 Task: Look for space in Cabo Frio, Brazil from 9th June, 2023 to 16th June, 2023 for 2 adults in price range Rs.8000 to Rs.16000. Place can be entire place with 2 bedrooms having 2 beds and 1 bathroom. Property type can be house, flat, guest house. Booking option can be shelf check-in. Required host language is Spanish.
Action: Mouse moved to (364, 83)
Screenshot: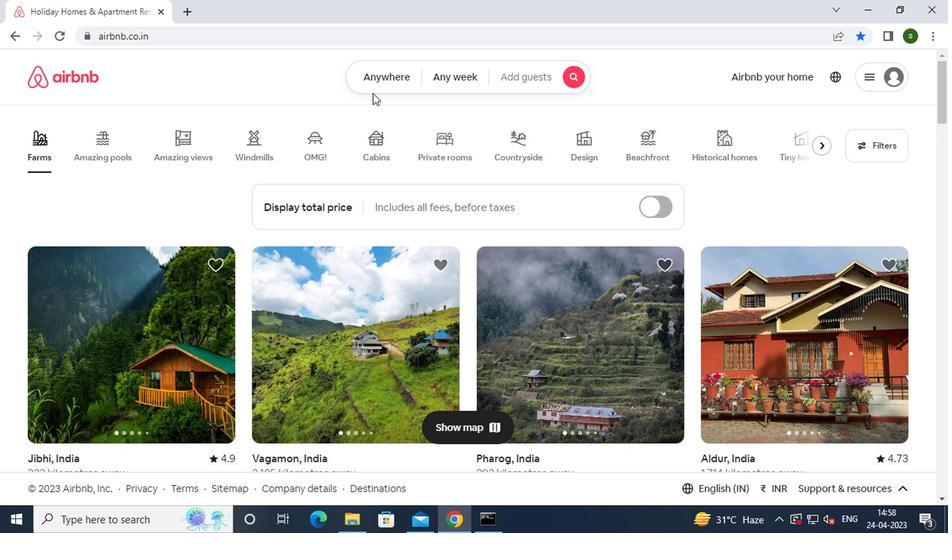 
Action: Mouse pressed left at (364, 83)
Screenshot: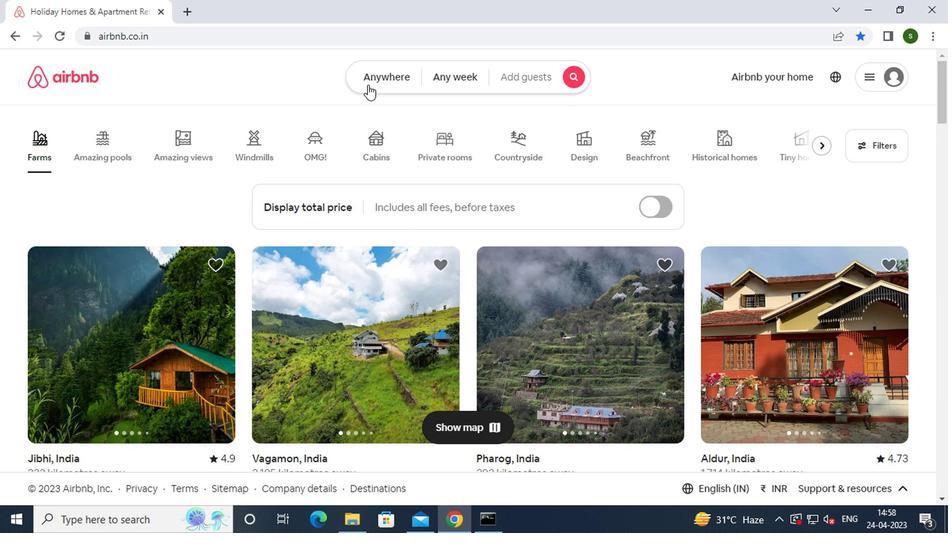 
Action: Mouse moved to (326, 124)
Screenshot: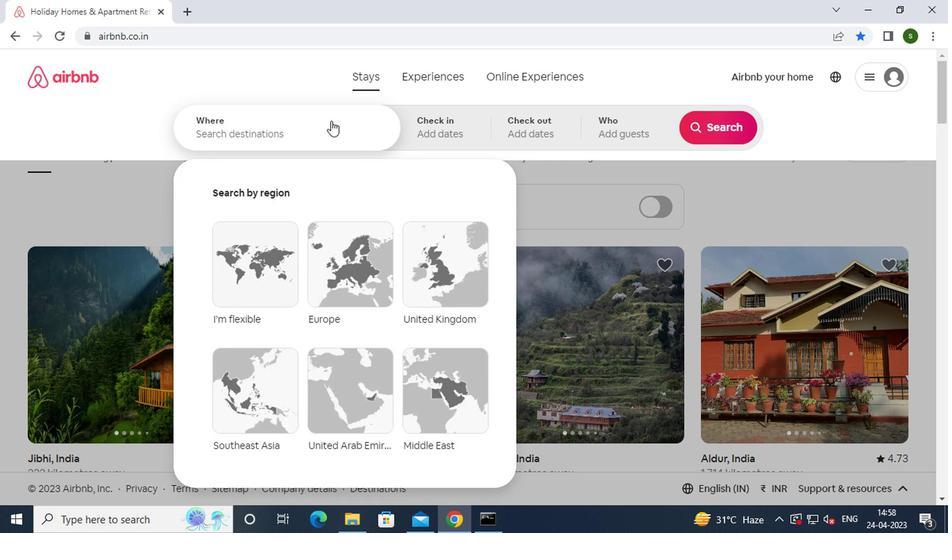 
Action: Mouse pressed left at (326, 124)
Screenshot: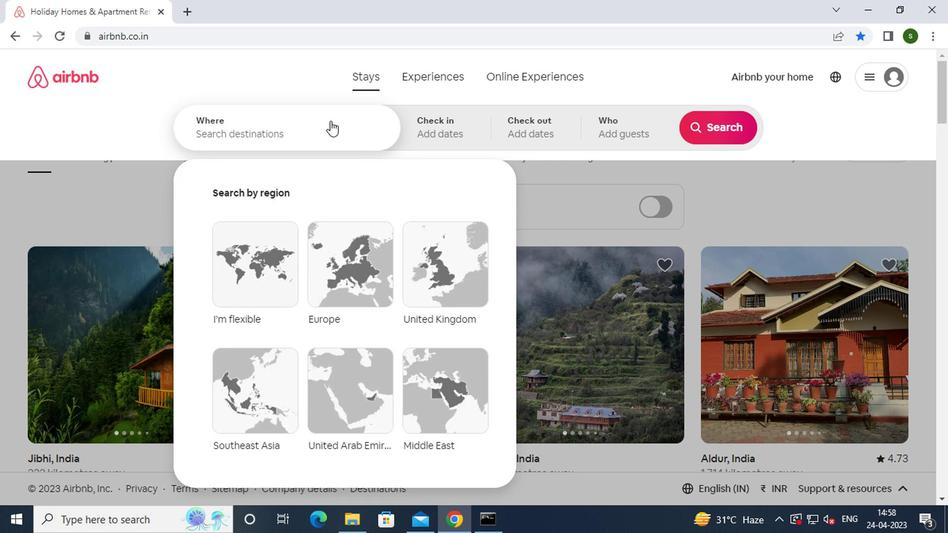 
Action: Key pressed c<Key.caps_lock>abo<Key.space><Key.caps_lock>f<Key.caps_lock>rio,<Key.space><Key.caps_lock>b<Key.caps_lock>razil<Key.enter>
Screenshot: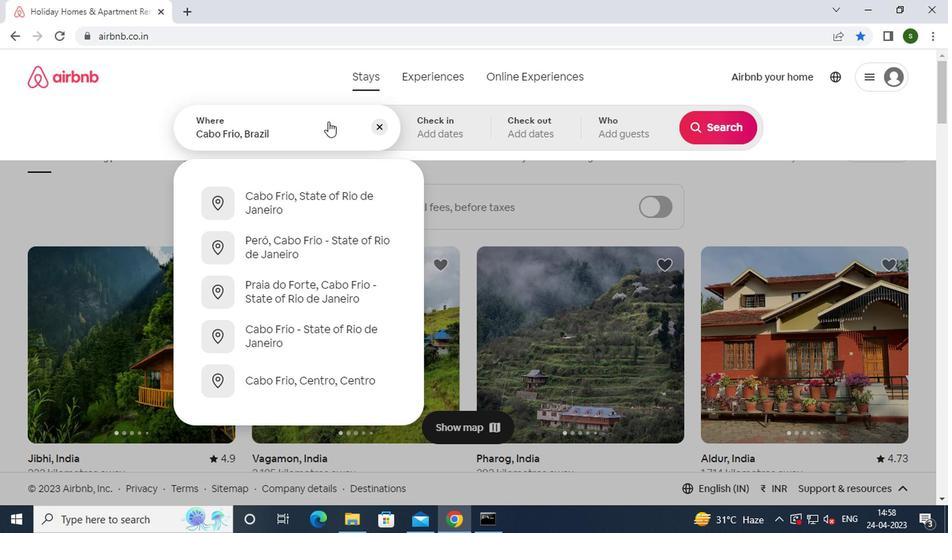 
Action: Mouse moved to (706, 241)
Screenshot: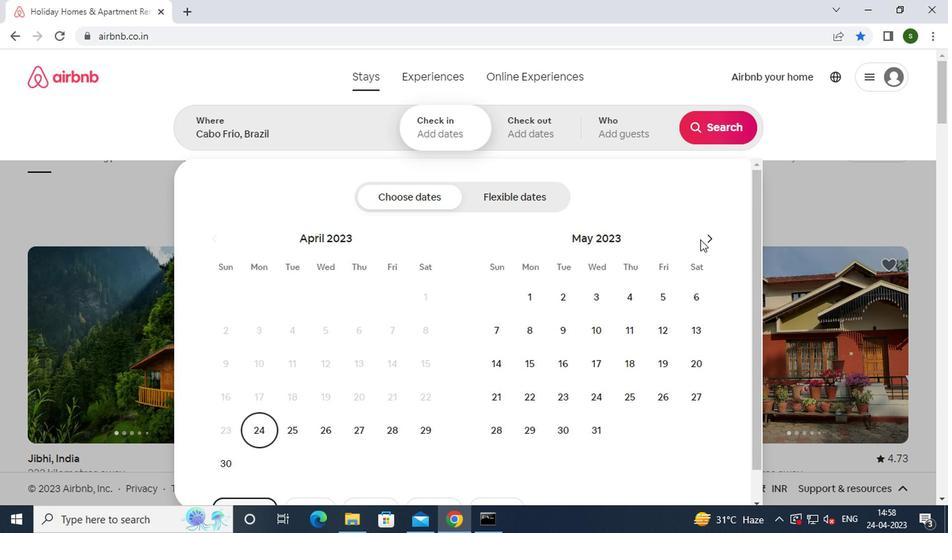 
Action: Mouse pressed left at (706, 241)
Screenshot: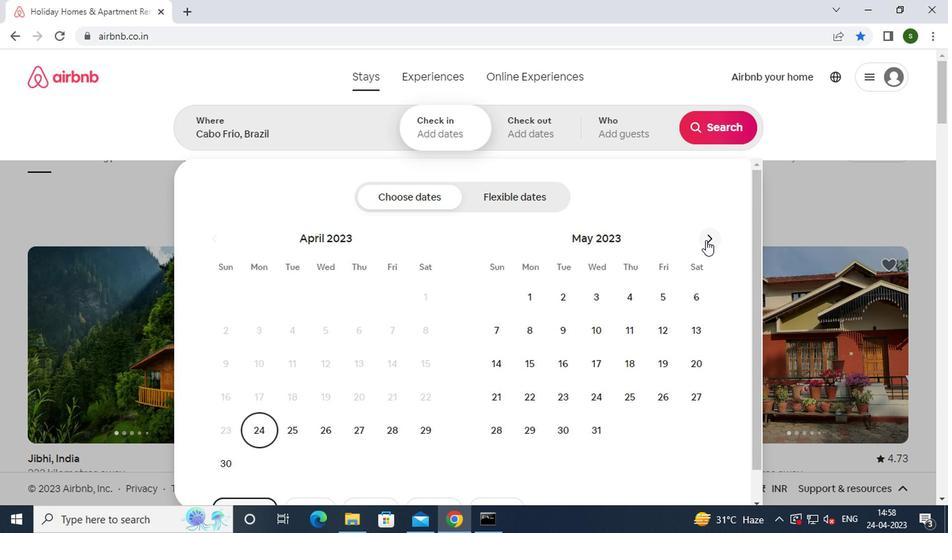 
Action: Mouse moved to (661, 323)
Screenshot: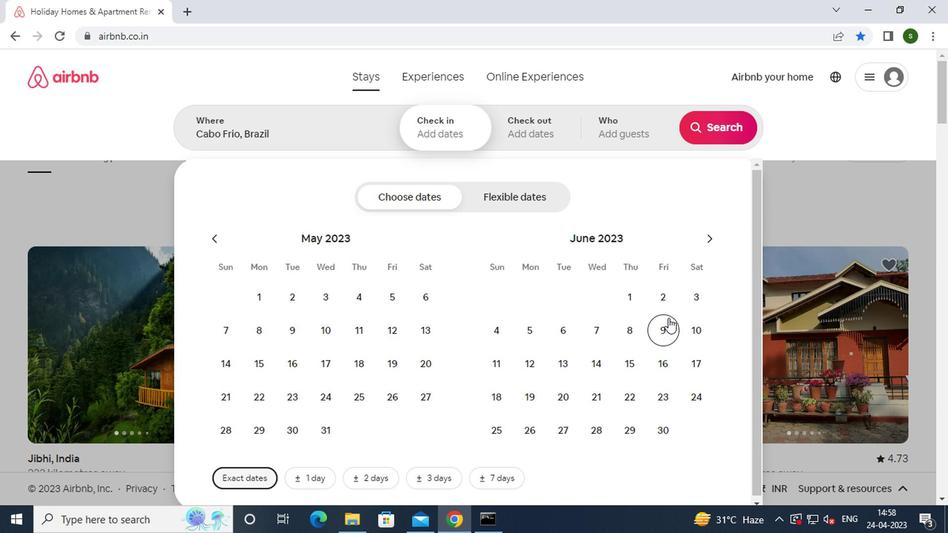 
Action: Mouse pressed left at (661, 323)
Screenshot: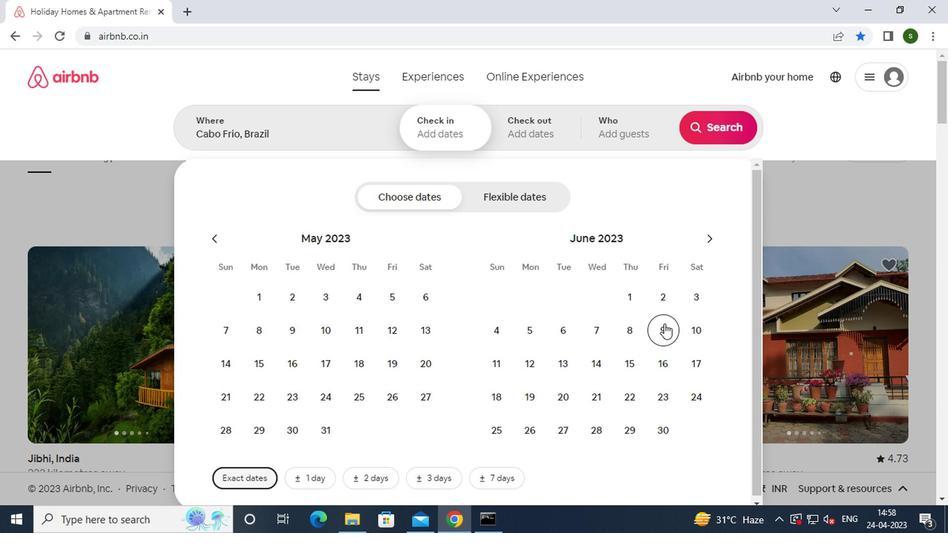 
Action: Mouse moved to (661, 363)
Screenshot: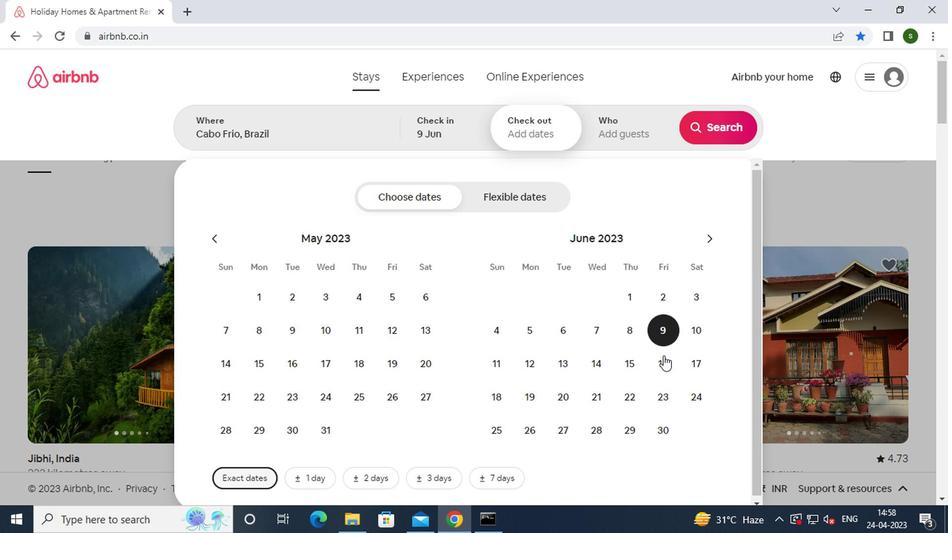 
Action: Mouse pressed left at (661, 363)
Screenshot: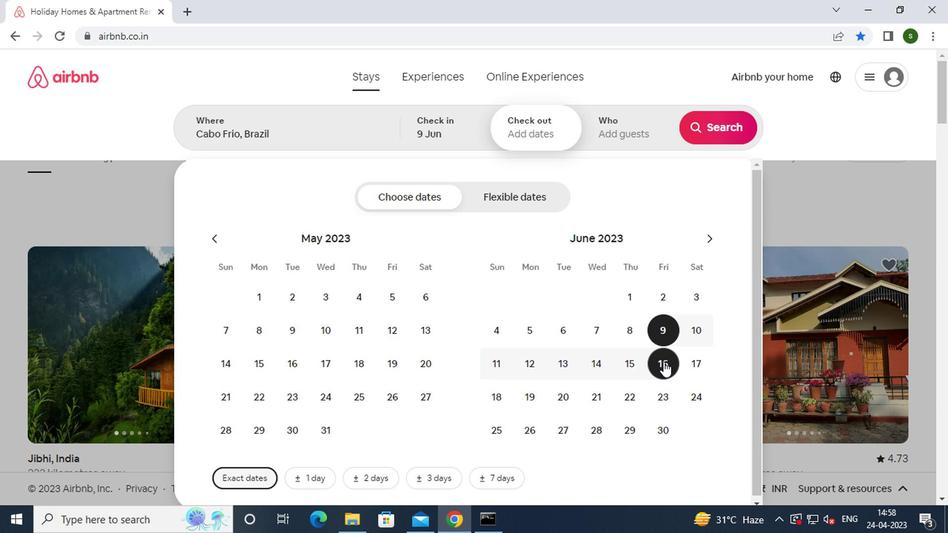 
Action: Mouse moved to (621, 141)
Screenshot: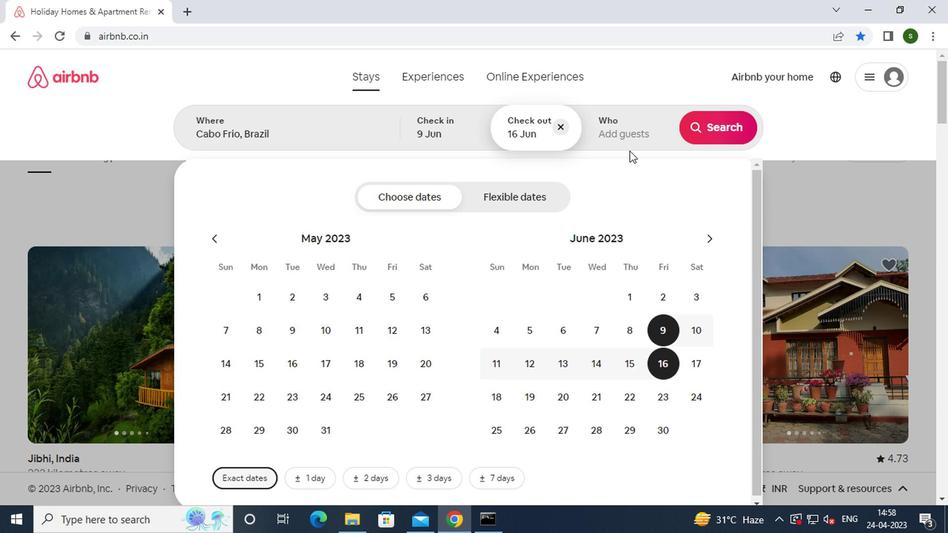 
Action: Mouse pressed left at (621, 141)
Screenshot: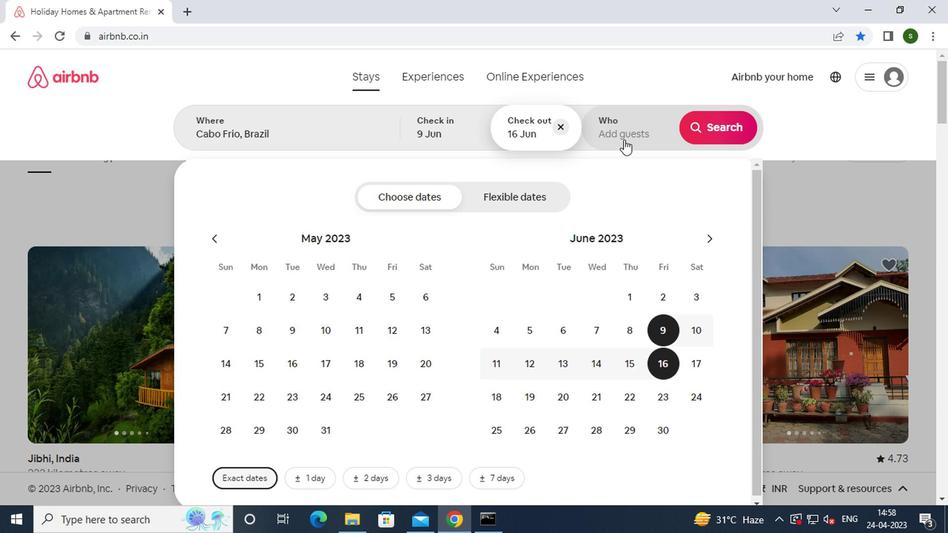 
Action: Mouse moved to (713, 198)
Screenshot: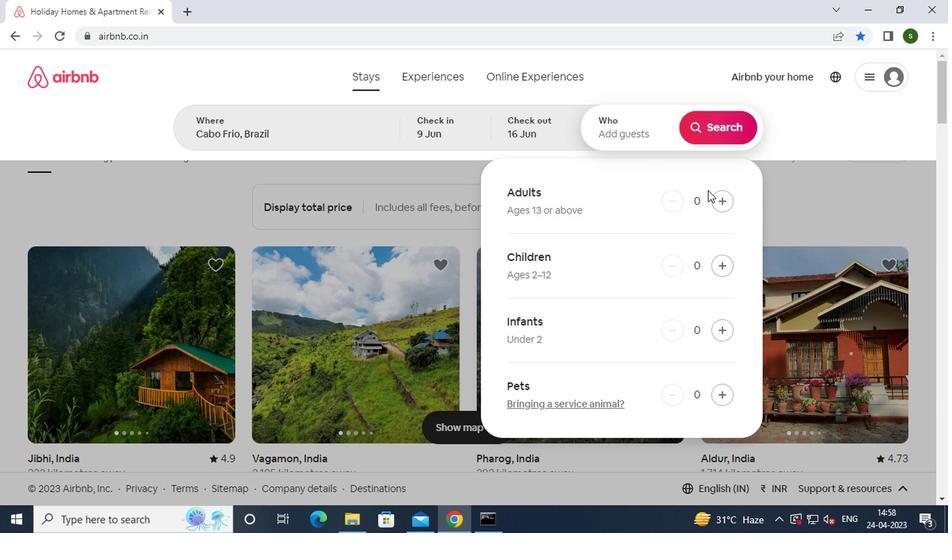 
Action: Mouse pressed left at (713, 198)
Screenshot: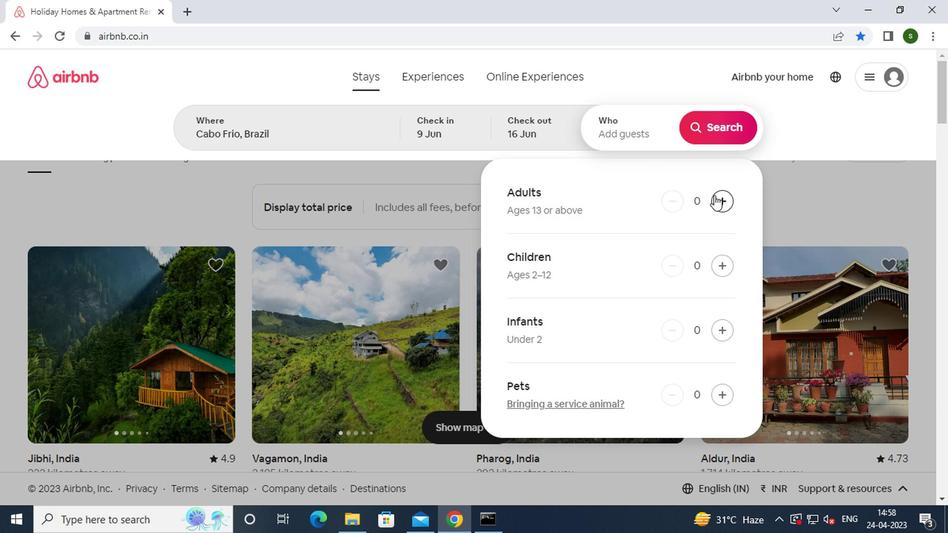 
Action: Mouse pressed left at (713, 198)
Screenshot: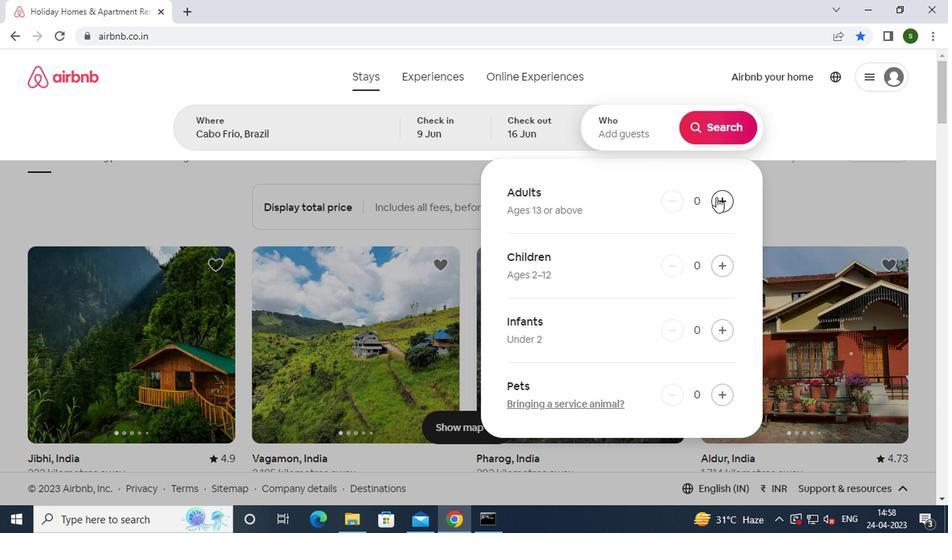 
Action: Mouse moved to (700, 136)
Screenshot: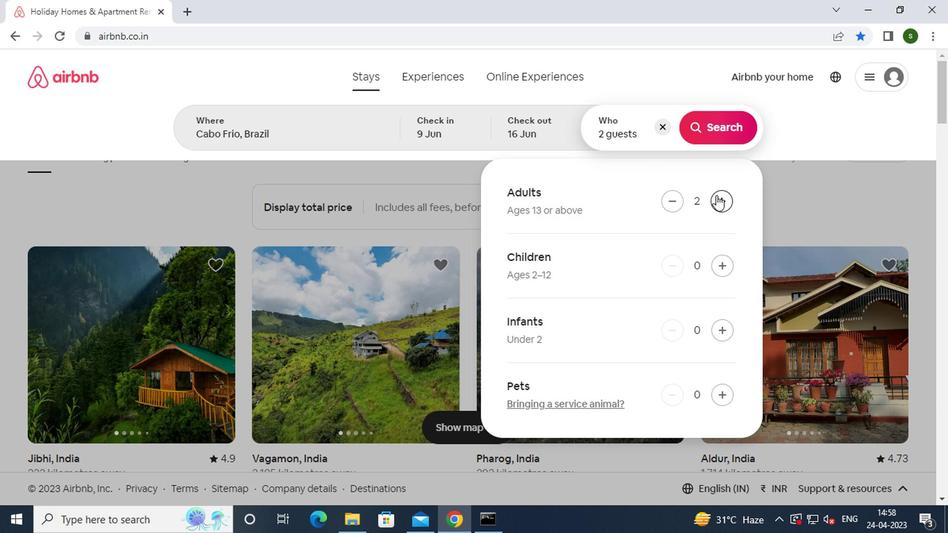 
Action: Mouse pressed left at (700, 136)
Screenshot: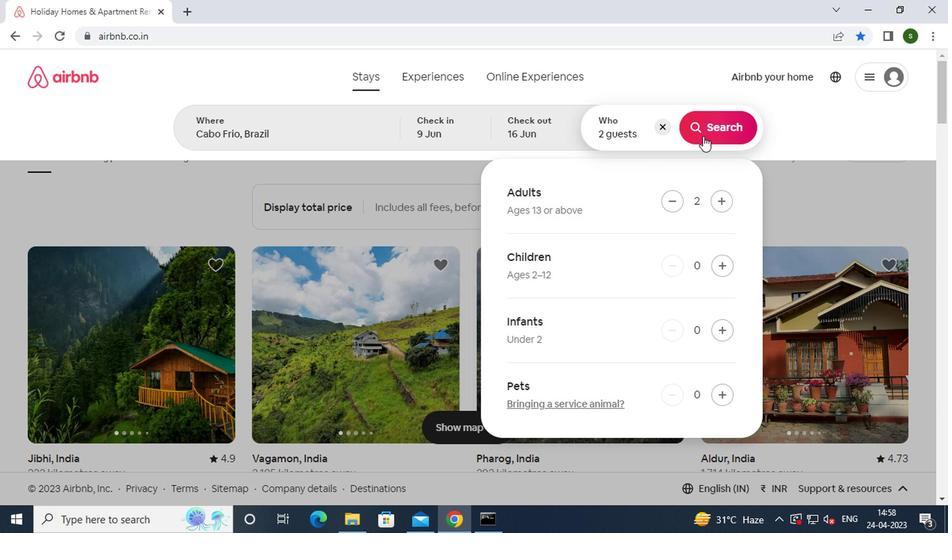 
Action: Mouse moved to (885, 134)
Screenshot: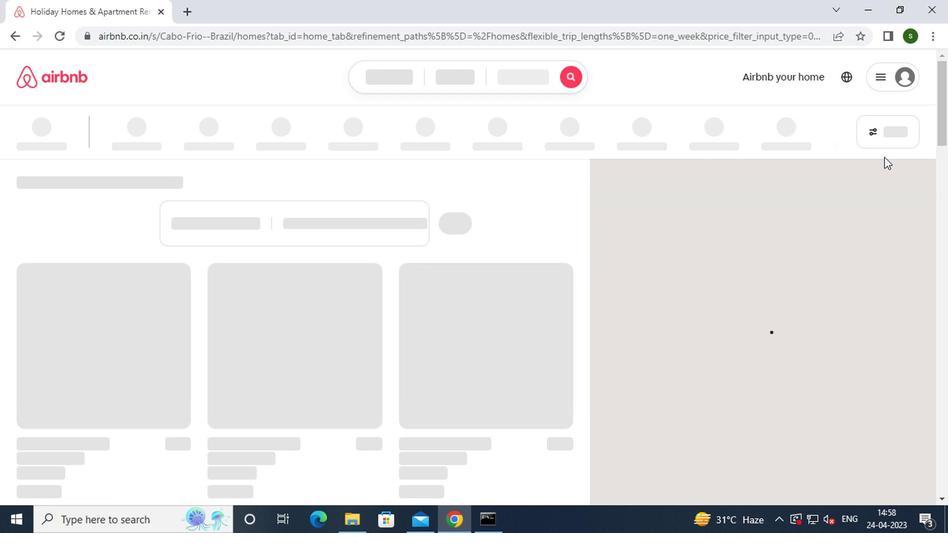 
Action: Mouse pressed left at (885, 134)
Screenshot: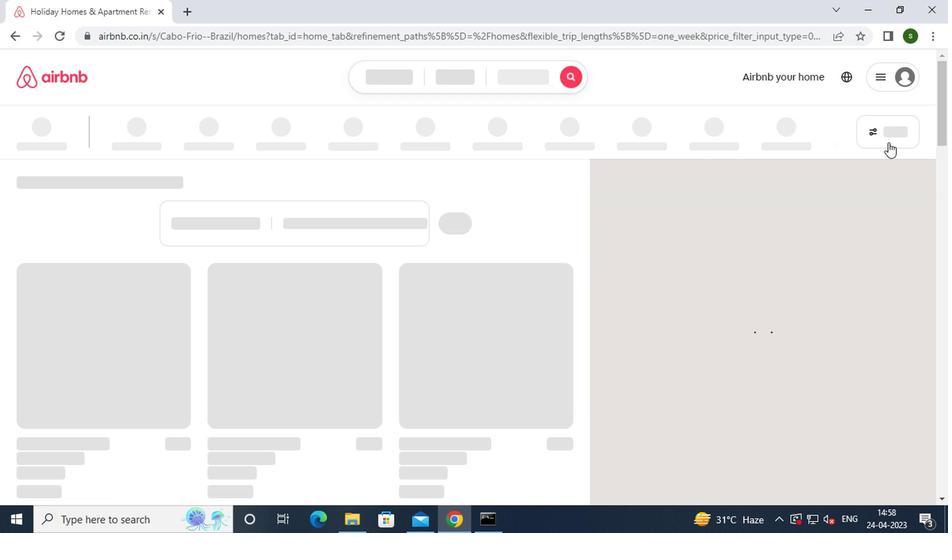 
Action: Mouse moved to (310, 313)
Screenshot: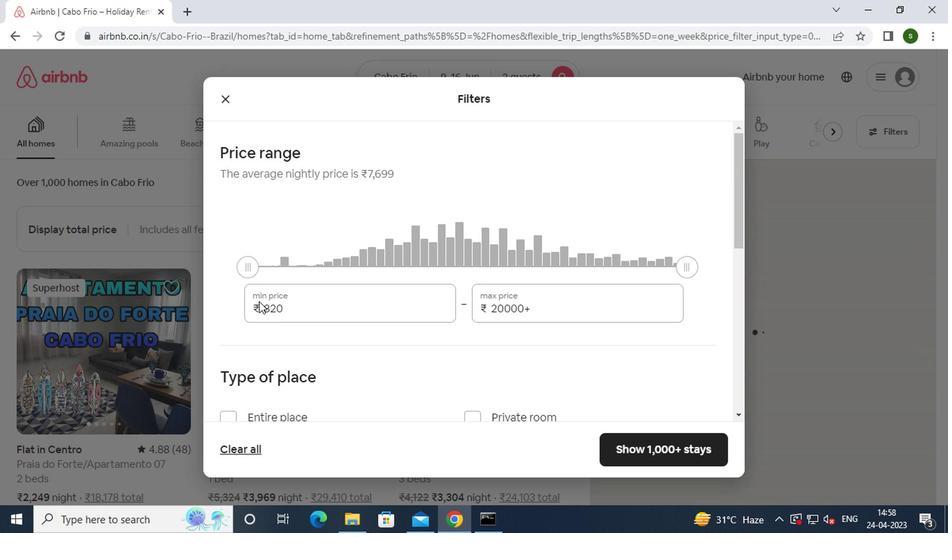 
Action: Mouse pressed left at (310, 313)
Screenshot: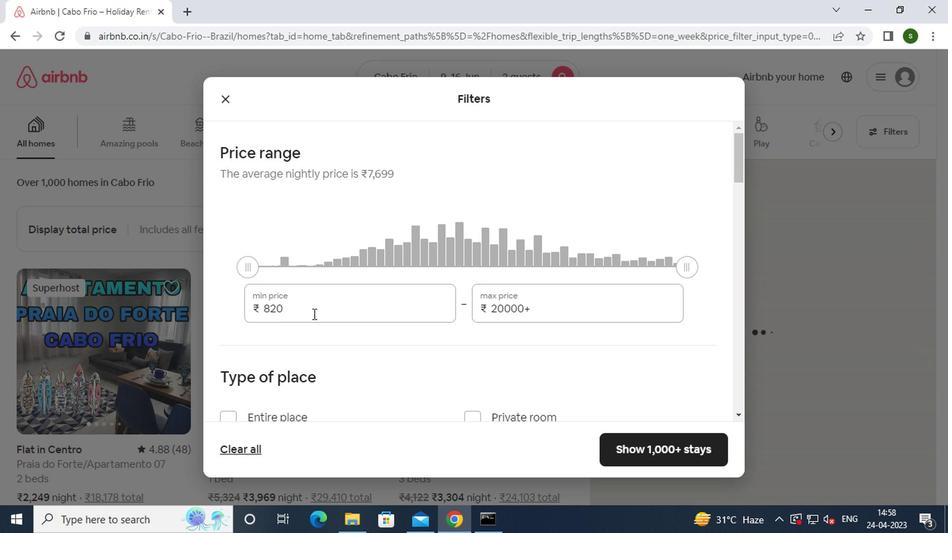 
Action: Key pressed <Key.backspace><Key.backspace><Key.backspace><Key.backspace><Key.backspace><Key.backspace><Key.backspace><Key.backspace><Key.backspace>8000
Screenshot: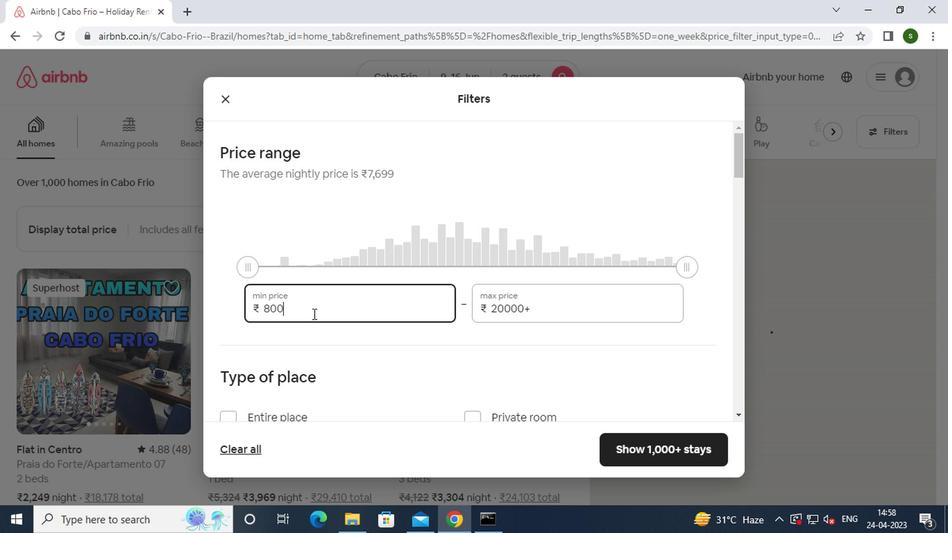 
Action: Mouse moved to (555, 314)
Screenshot: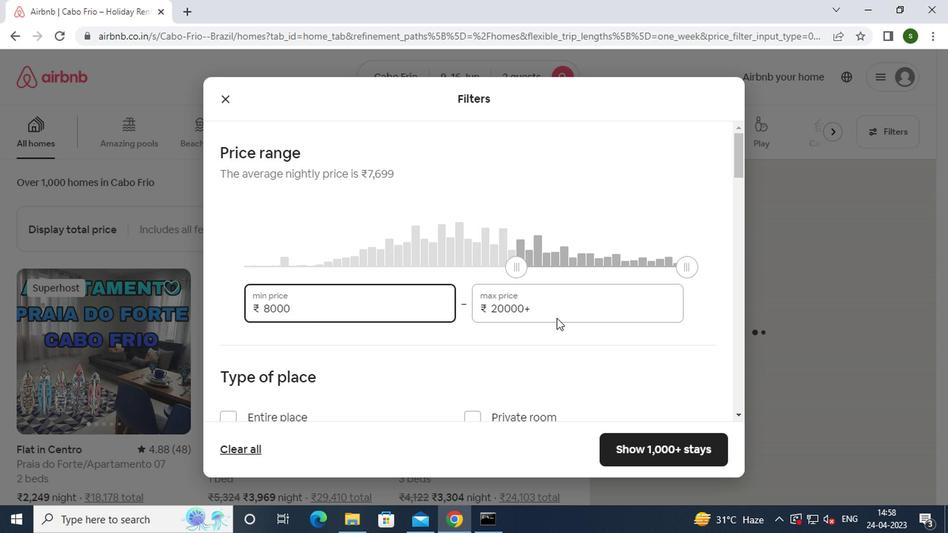 
Action: Mouse pressed left at (555, 314)
Screenshot: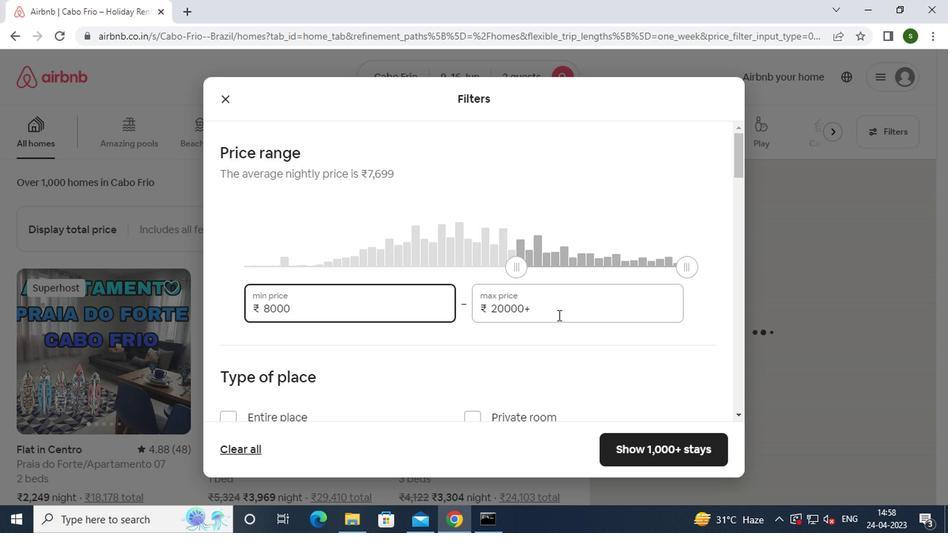 
Action: Mouse moved to (549, 314)
Screenshot: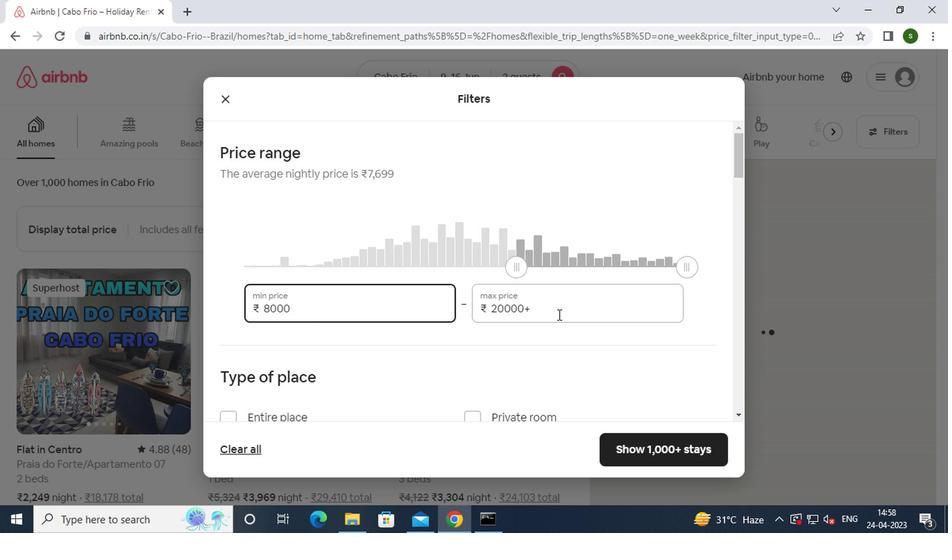 
Action: Key pressed <Key.backspace><Key.backspace><Key.backspace><Key.backspace><Key.backspace><Key.backspace><Key.backspace><Key.backspace><Key.backspace><Key.backspace><Key.backspace>16000
Screenshot: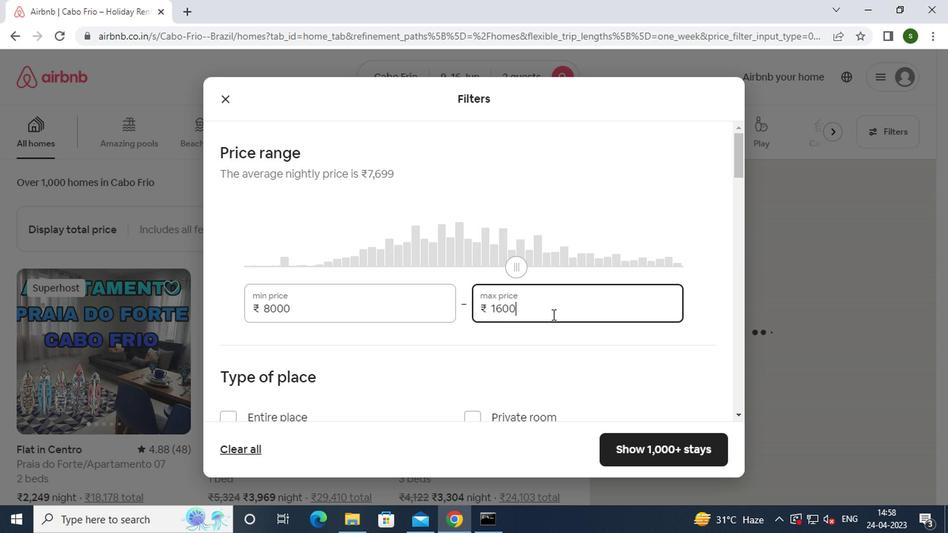 
Action: Mouse moved to (496, 328)
Screenshot: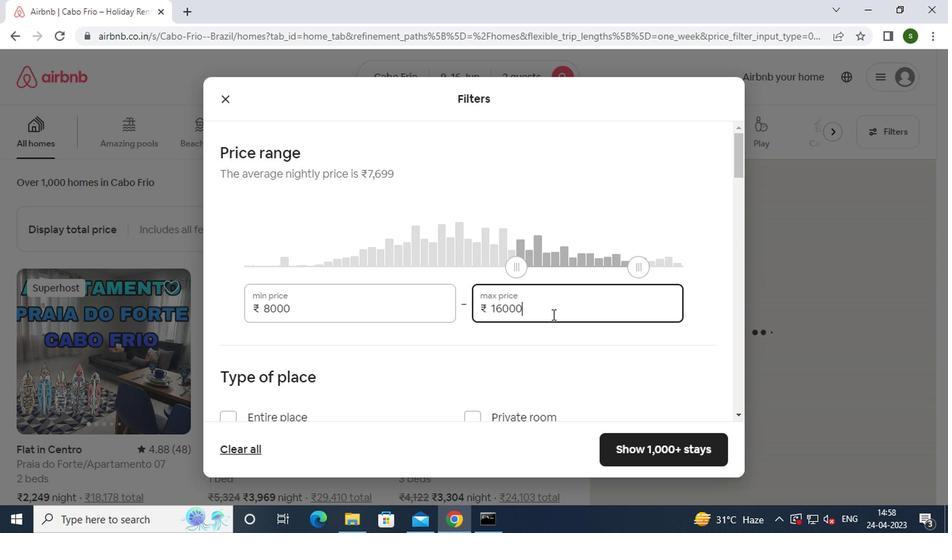 
Action: Mouse scrolled (496, 327) with delta (0, 0)
Screenshot: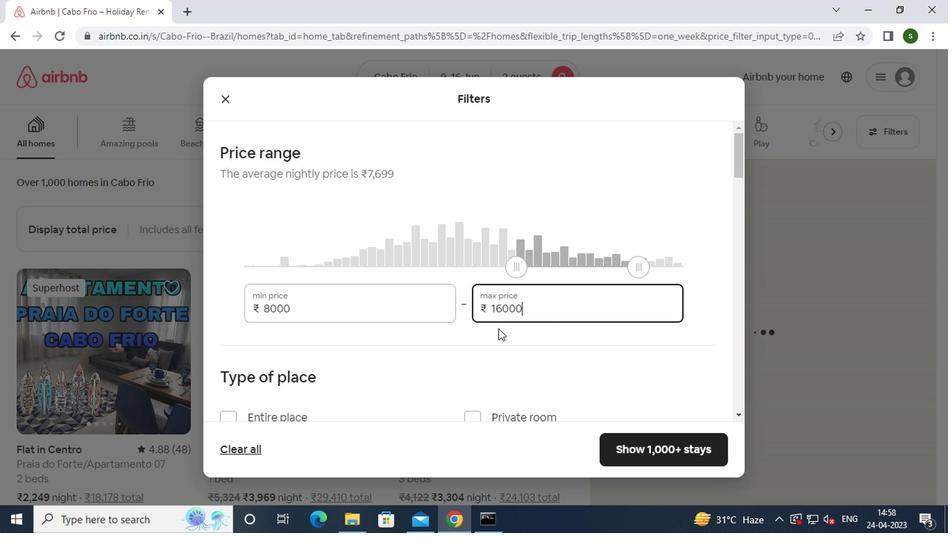 
Action: Mouse scrolled (496, 327) with delta (0, 0)
Screenshot: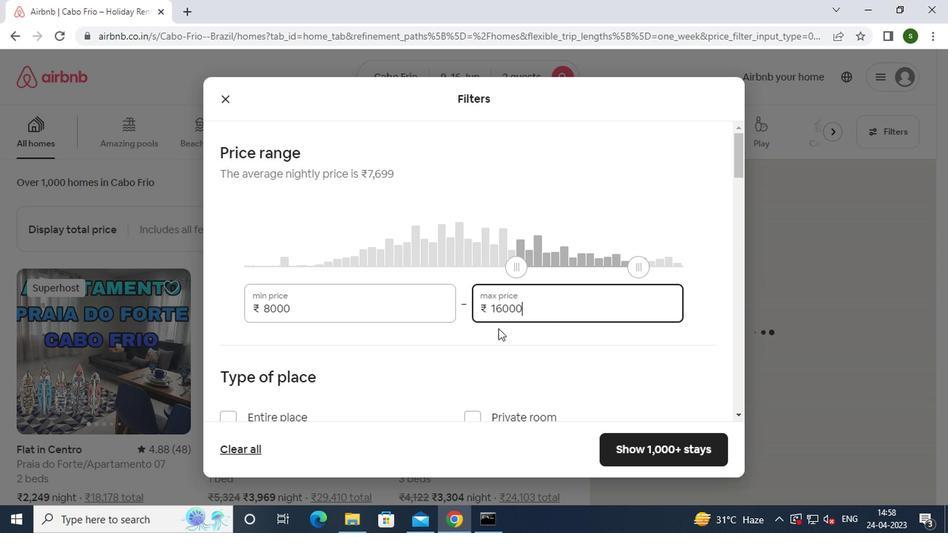 
Action: Mouse moved to (266, 284)
Screenshot: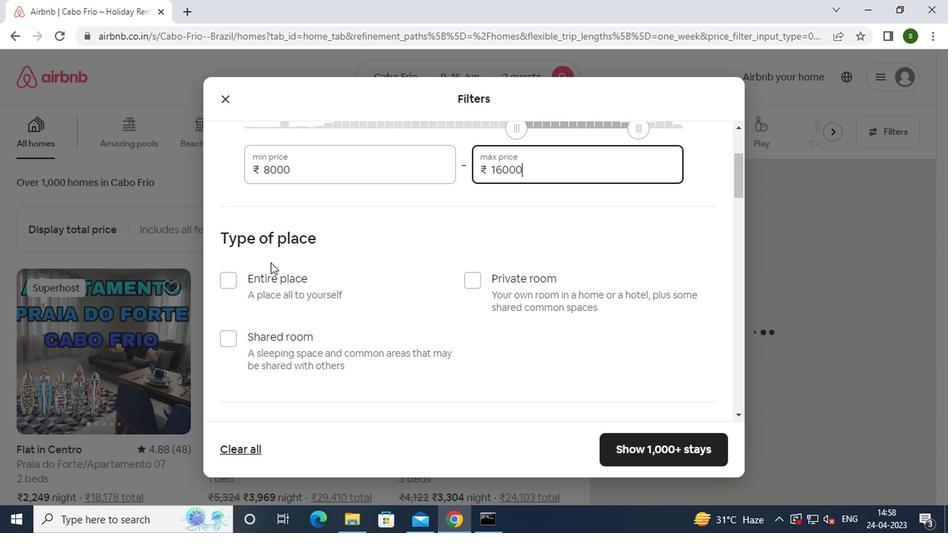 
Action: Mouse pressed left at (266, 284)
Screenshot: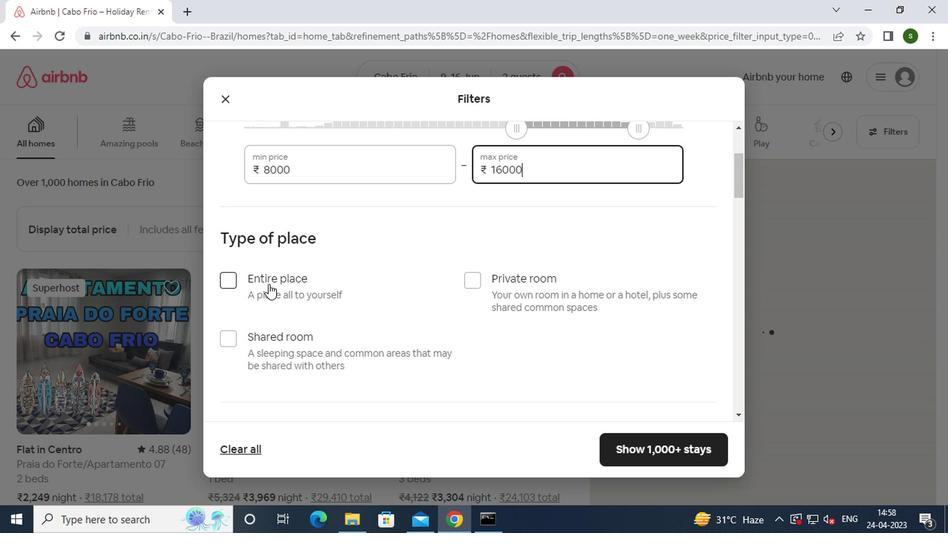 
Action: Mouse moved to (395, 290)
Screenshot: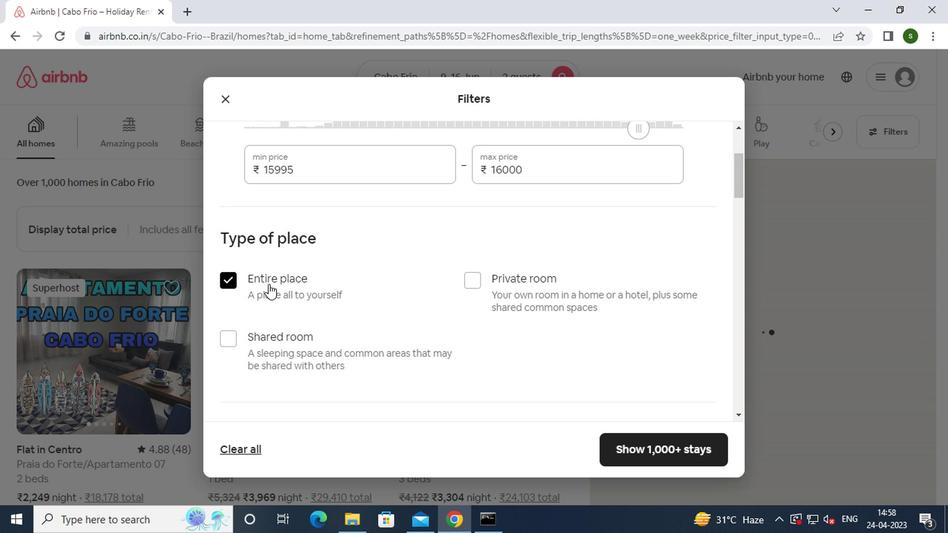 
Action: Mouse scrolled (395, 290) with delta (0, 0)
Screenshot: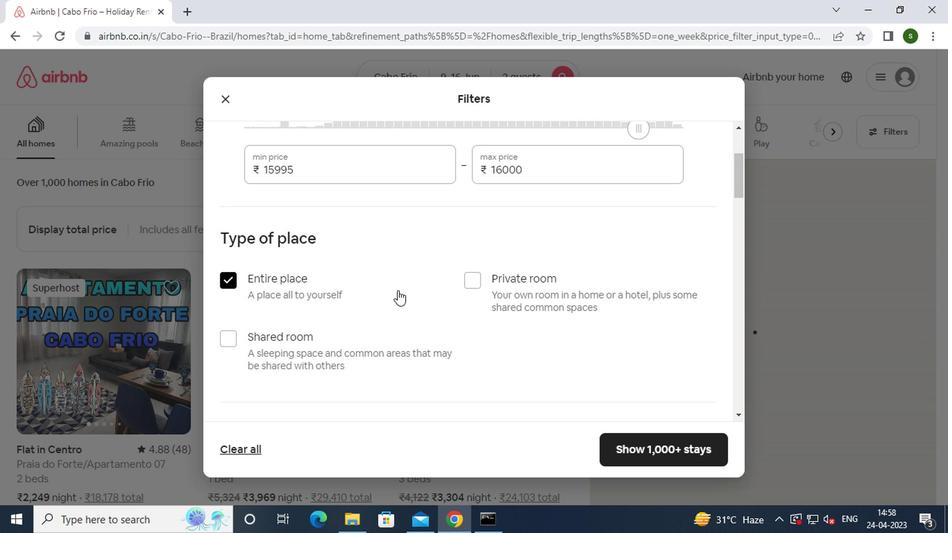 
Action: Mouse scrolled (395, 290) with delta (0, 0)
Screenshot: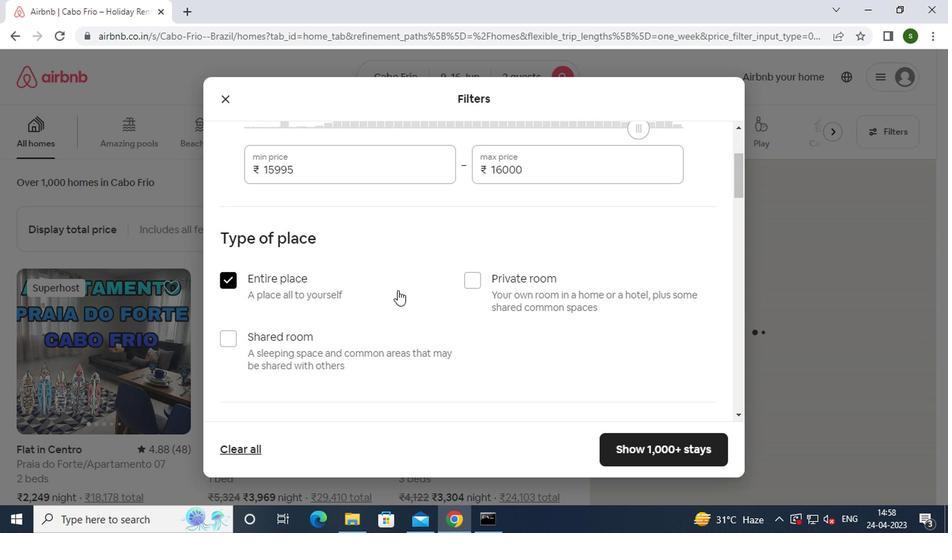 
Action: Mouse scrolled (395, 290) with delta (0, 0)
Screenshot: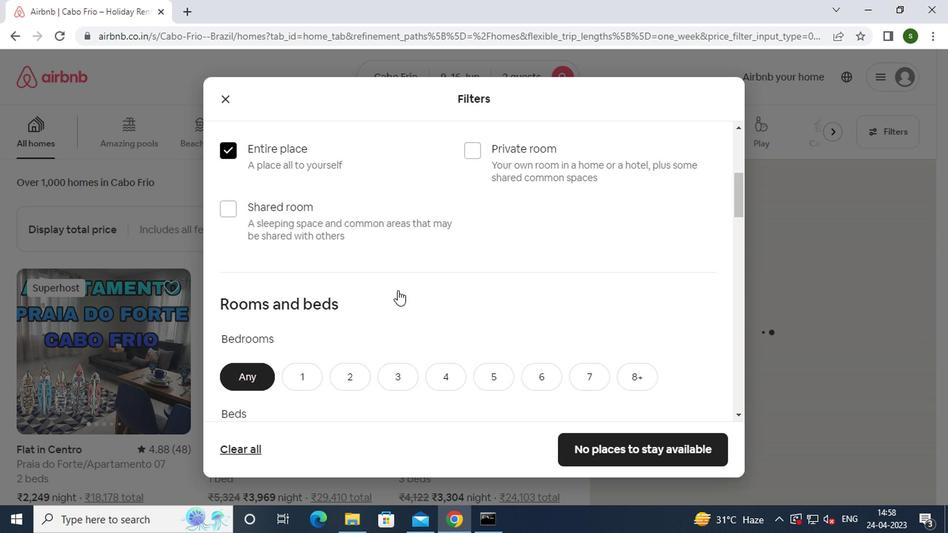 
Action: Mouse moved to (353, 297)
Screenshot: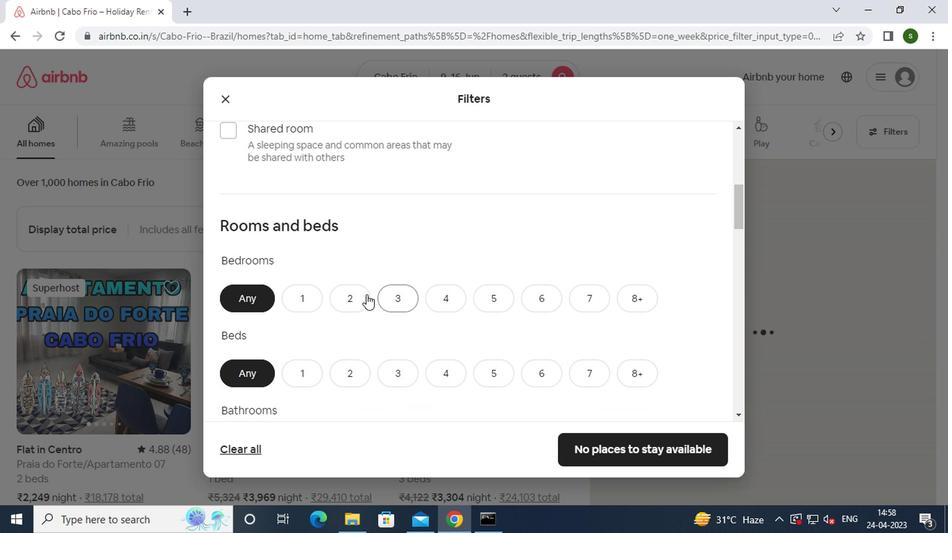 
Action: Mouse pressed left at (353, 297)
Screenshot: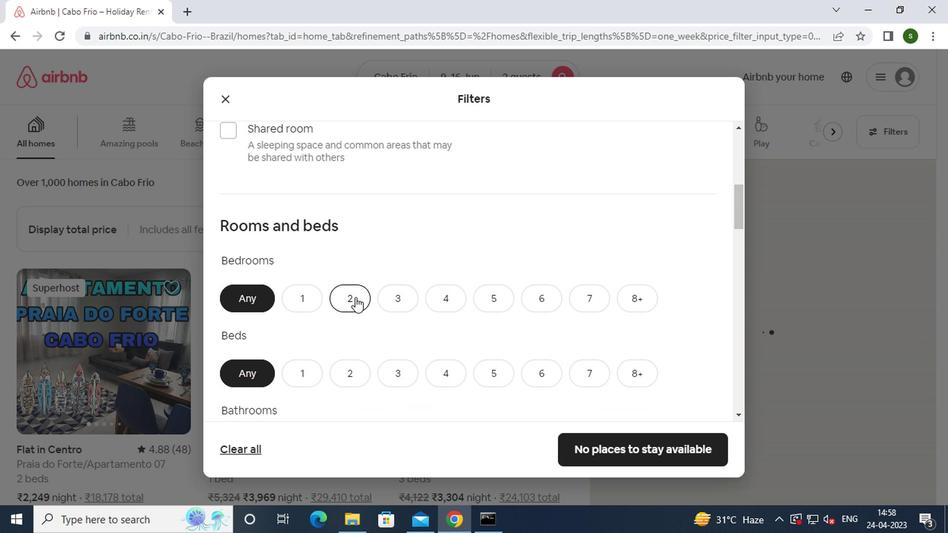 
Action: Mouse moved to (357, 296)
Screenshot: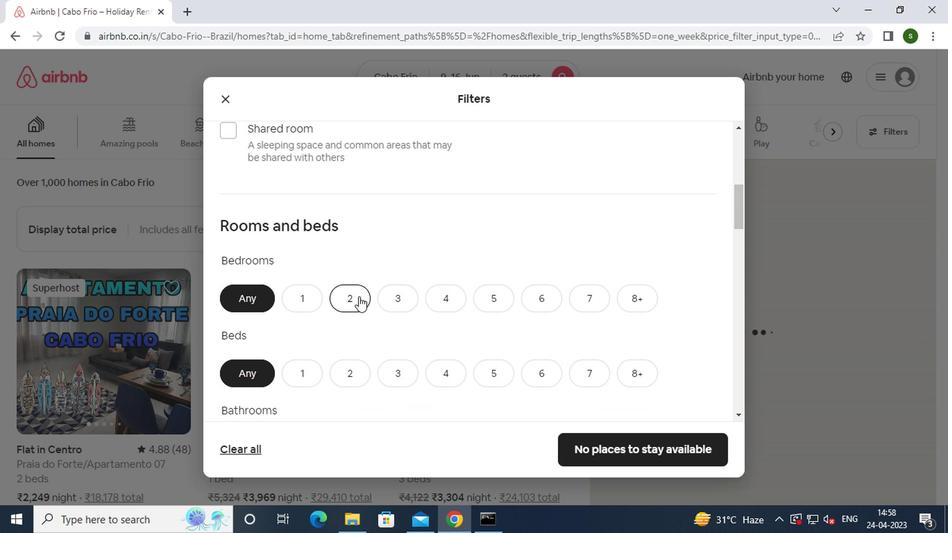
Action: Mouse scrolled (357, 295) with delta (0, 0)
Screenshot: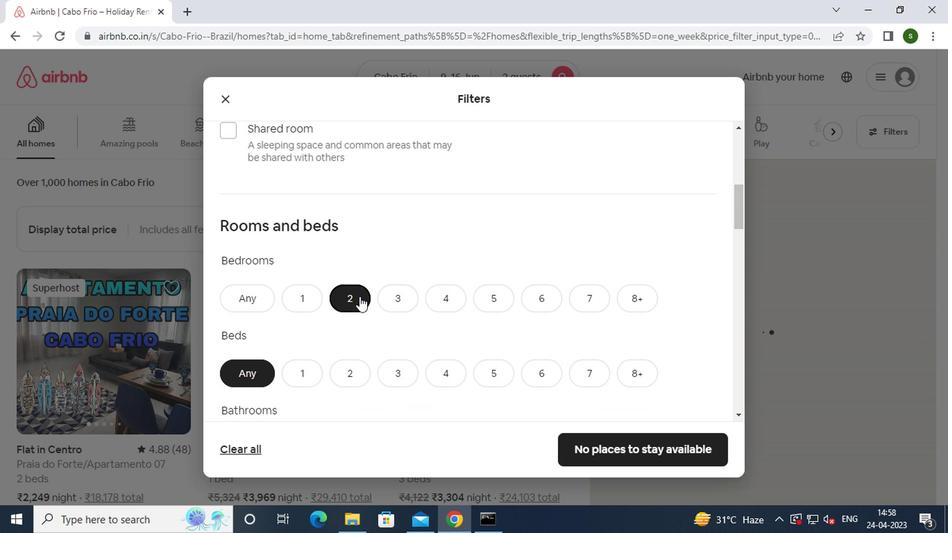 
Action: Mouse scrolled (357, 295) with delta (0, 0)
Screenshot: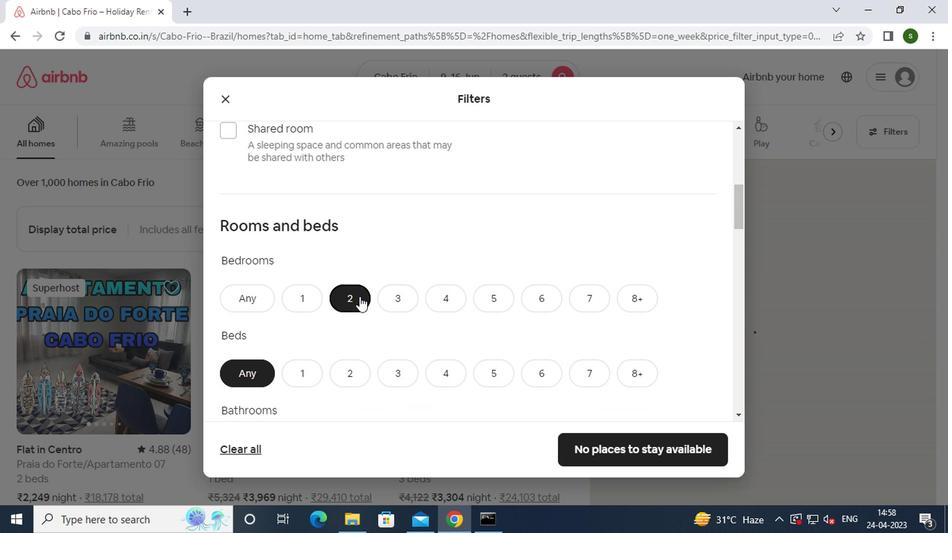
Action: Mouse moved to (350, 241)
Screenshot: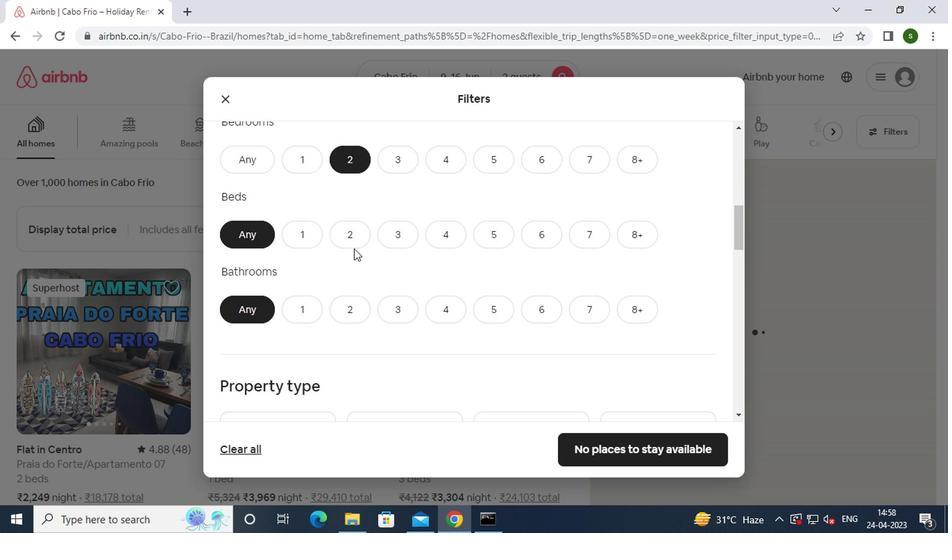 
Action: Mouse pressed left at (350, 241)
Screenshot: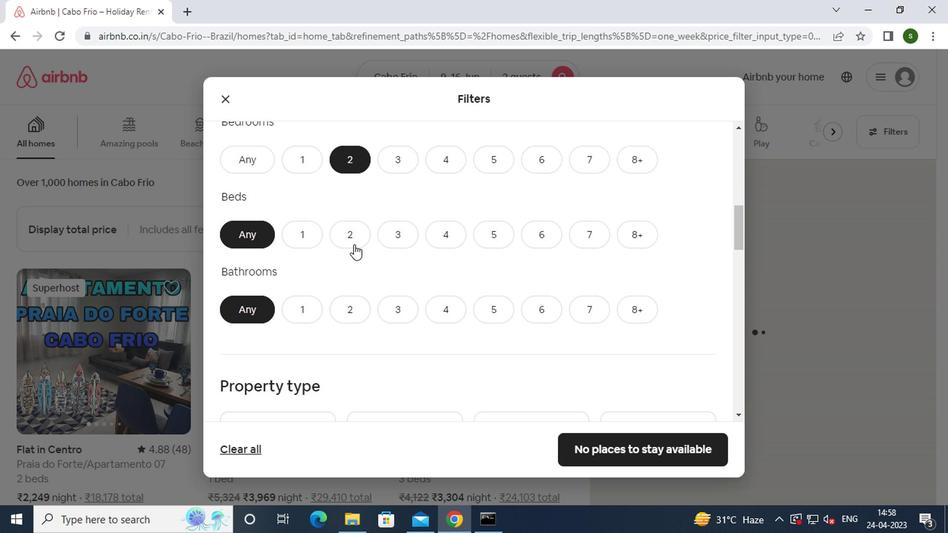 
Action: Mouse moved to (303, 316)
Screenshot: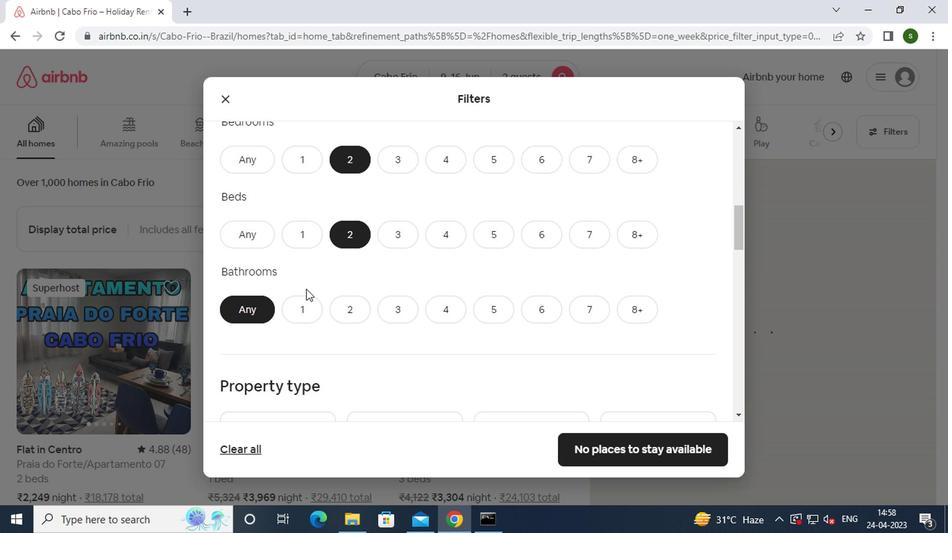 
Action: Mouse pressed left at (303, 316)
Screenshot: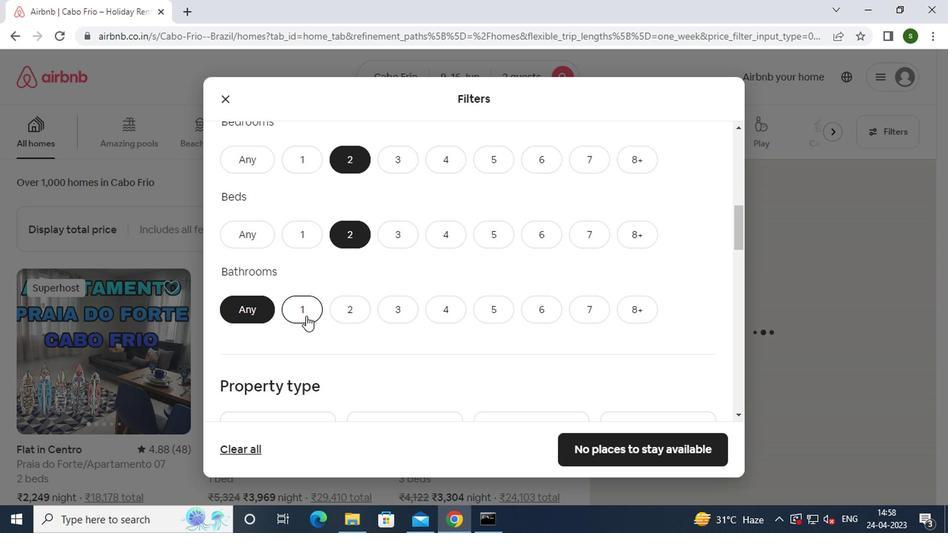 
Action: Mouse moved to (396, 277)
Screenshot: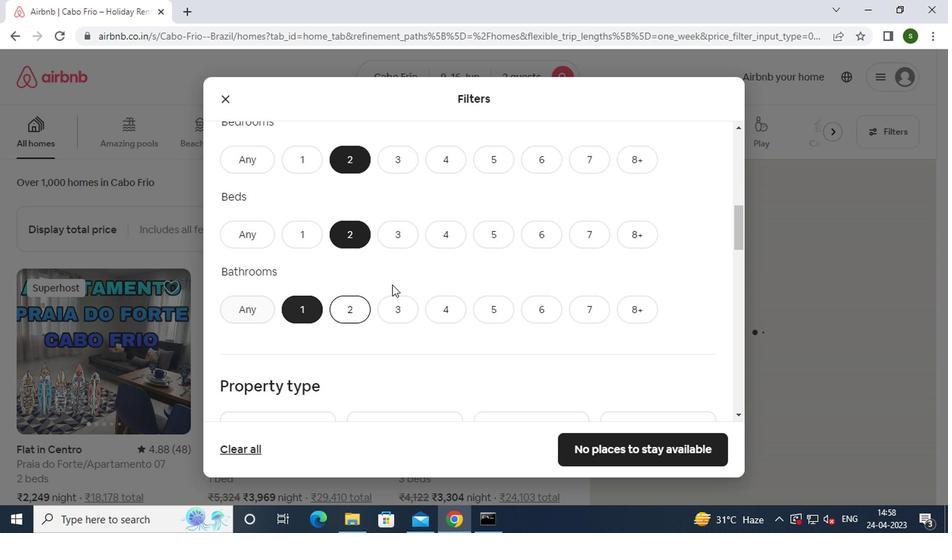 
Action: Mouse scrolled (396, 276) with delta (0, 0)
Screenshot: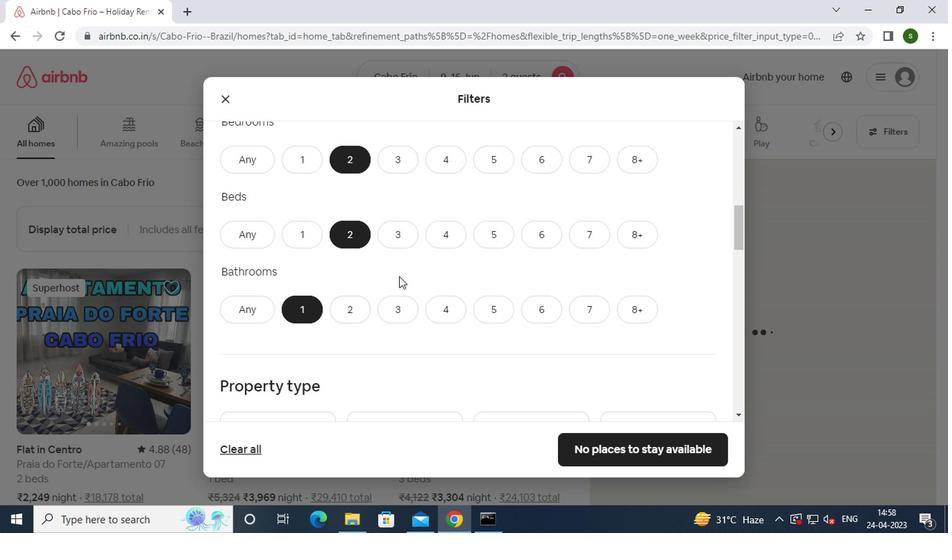 
Action: Mouse scrolled (396, 276) with delta (0, 0)
Screenshot: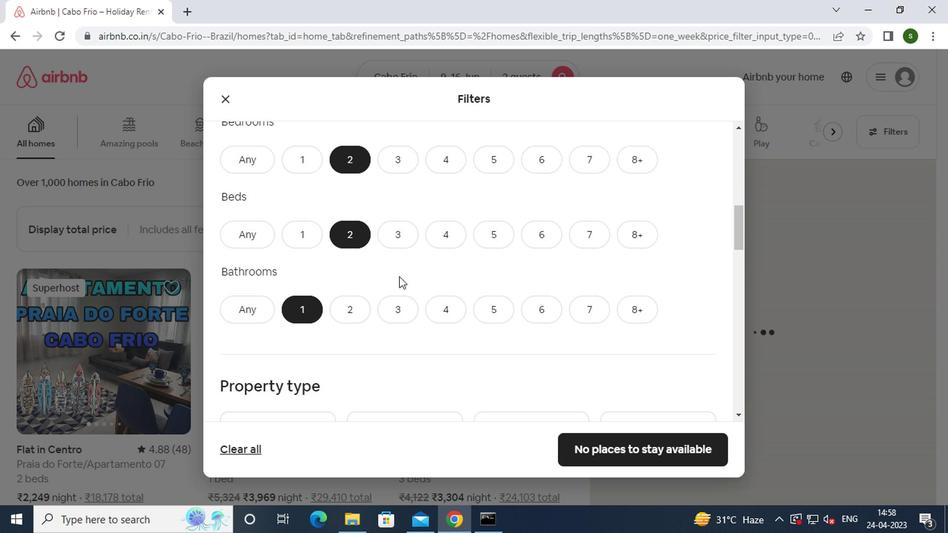 
Action: Mouse scrolled (396, 276) with delta (0, 0)
Screenshot: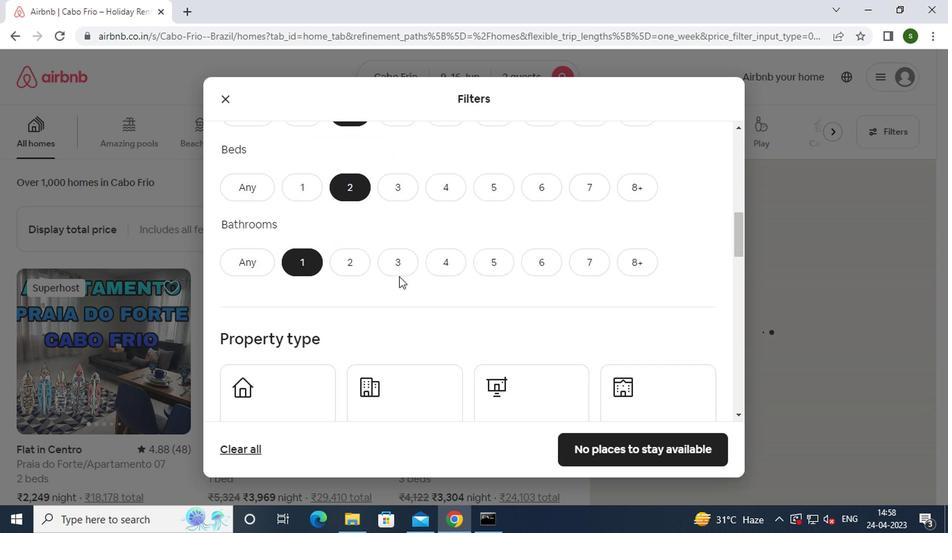 
Action: Mouse moved to (266, 259)
Screenshot: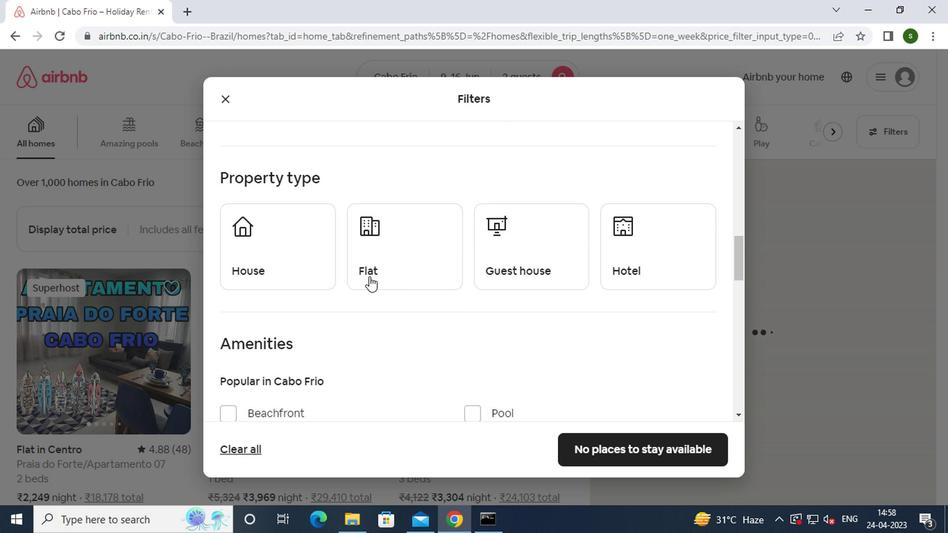 
Action: Mouse pressed left at (266, 259)
Screenshot: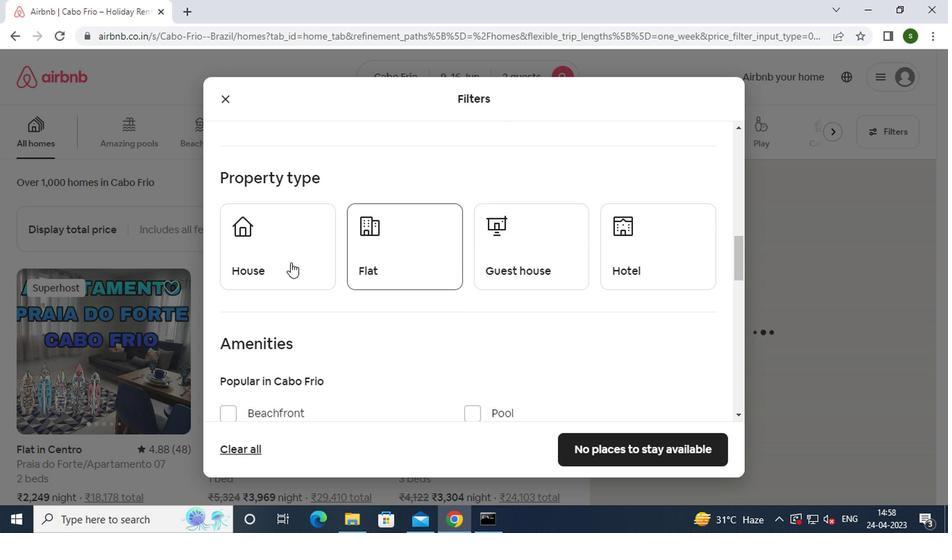 
Action: Mouse moved to (368, 260)
Screenshot: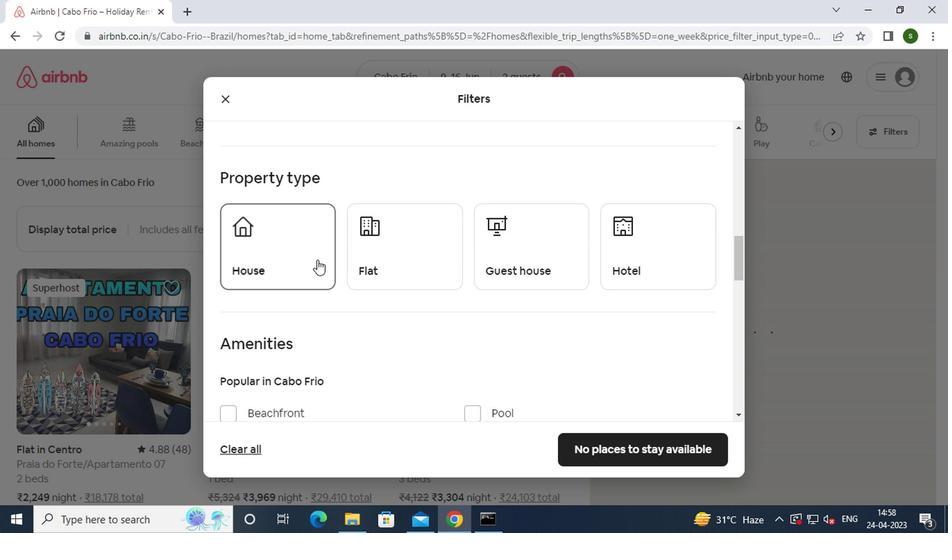 
Action: Mouse pressed left at (368, 260)
Screenshot: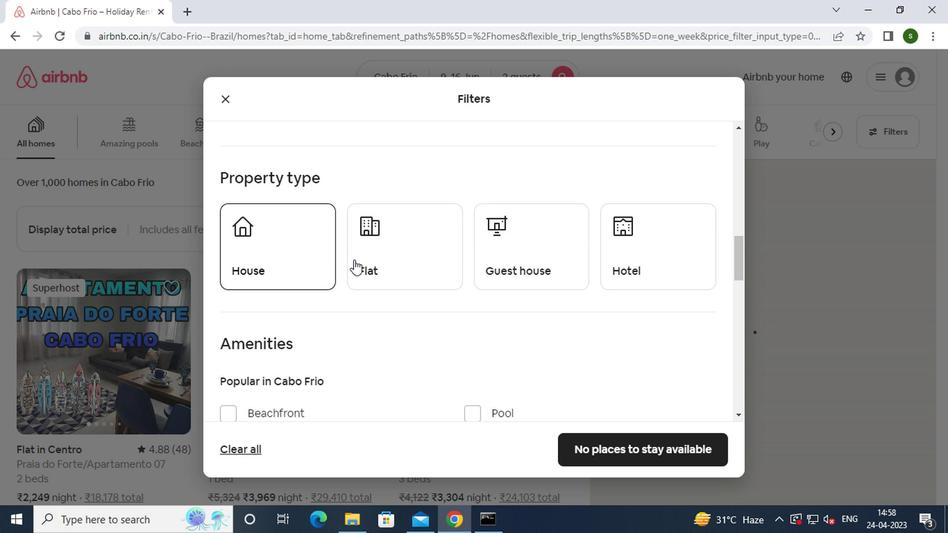 
Action: Mouse moved to (541, 253)
Screenshot: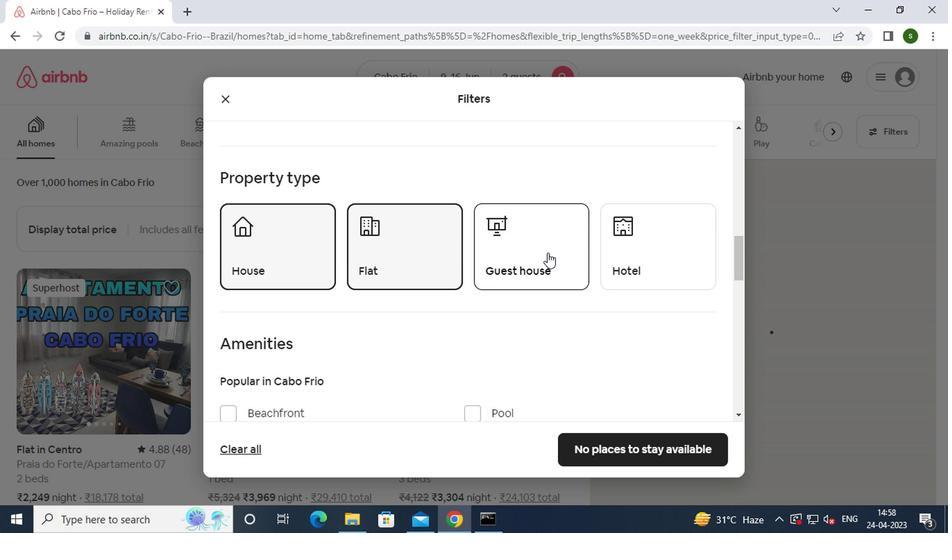 
Action: Mouse pressed left at (541, 253)
Screenshot: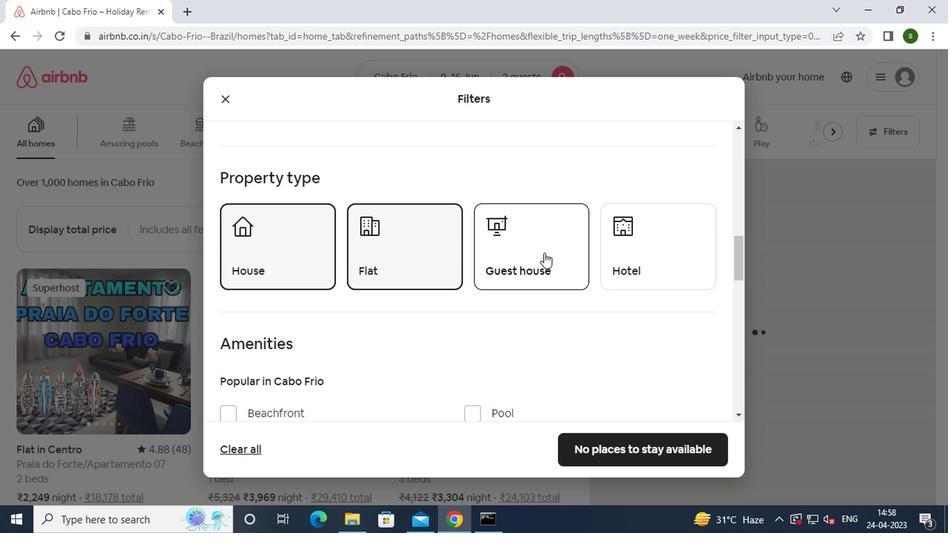 
Action: Mouse moved to (533, 255)
Screenshot: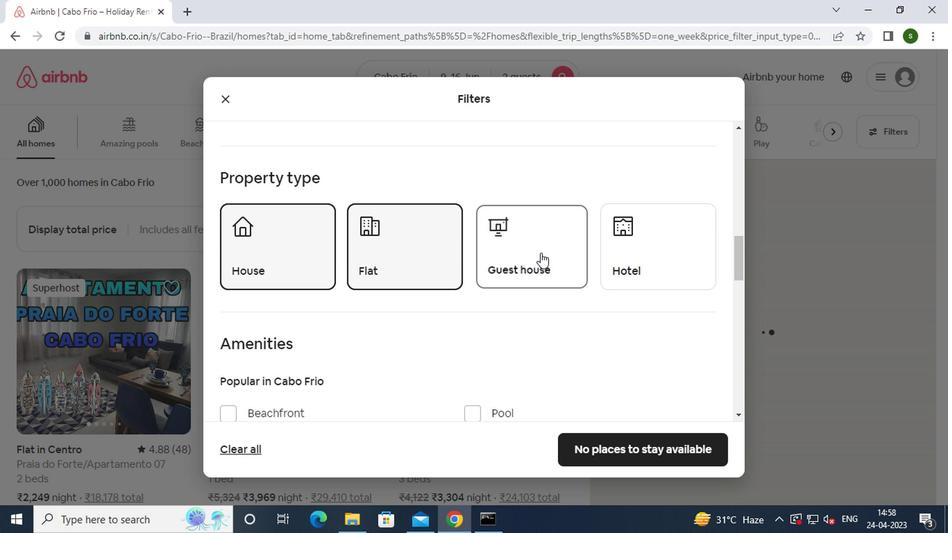 
Action: Mouse scrolled (533, 254) with delta (0, 0)
Screenshot: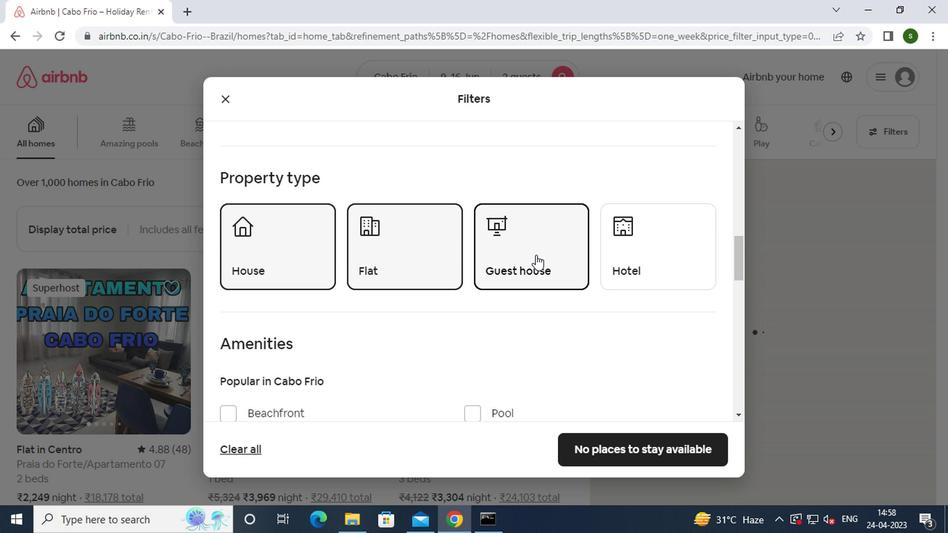 
Action: Mouse scrolled (533, 254) with delta (0, 0)
Screenshot: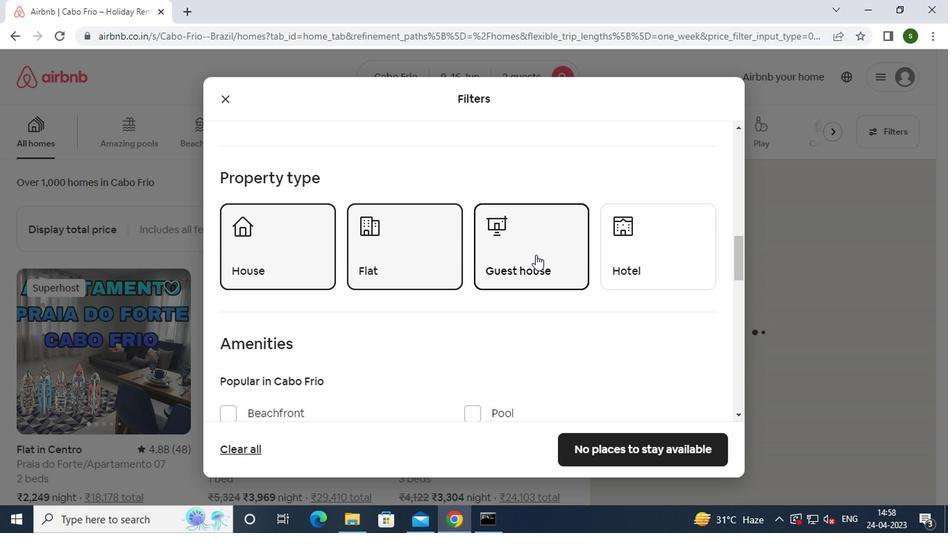 
Action: Mouse scrolled (533, 254) with delta (0, 0)
Screenshot: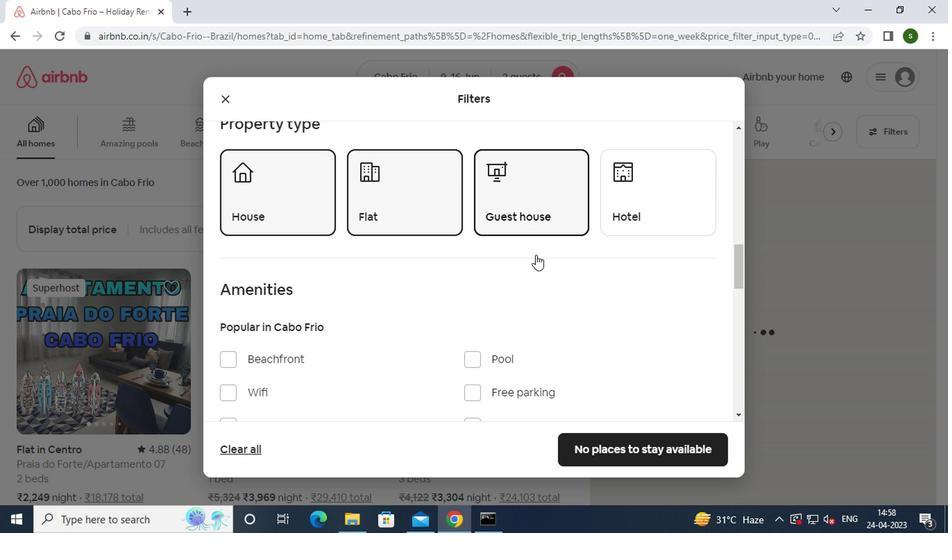
Action: Mouse scrolled (533, 254) with delta (0, 0)
Screenshot: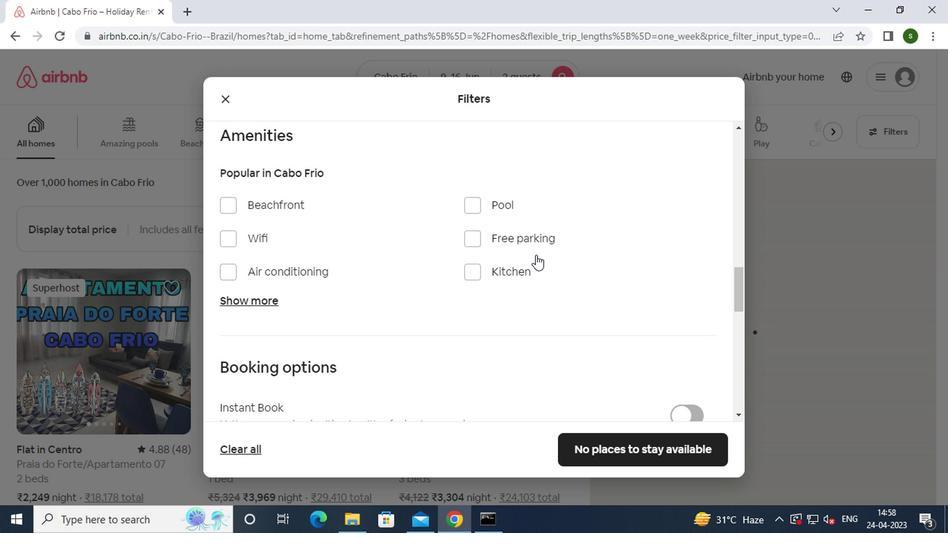 
Action: Mouse scrolled (533, 254) with delta (0, 0)
Screenshot: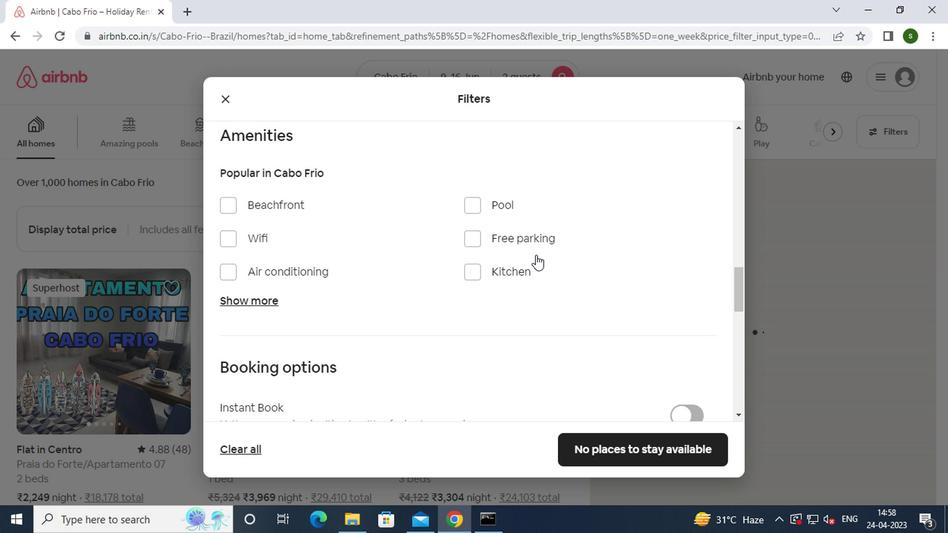 
Action: Mouse scrolled (533, 254) with delta (0, 0)
Screenshot: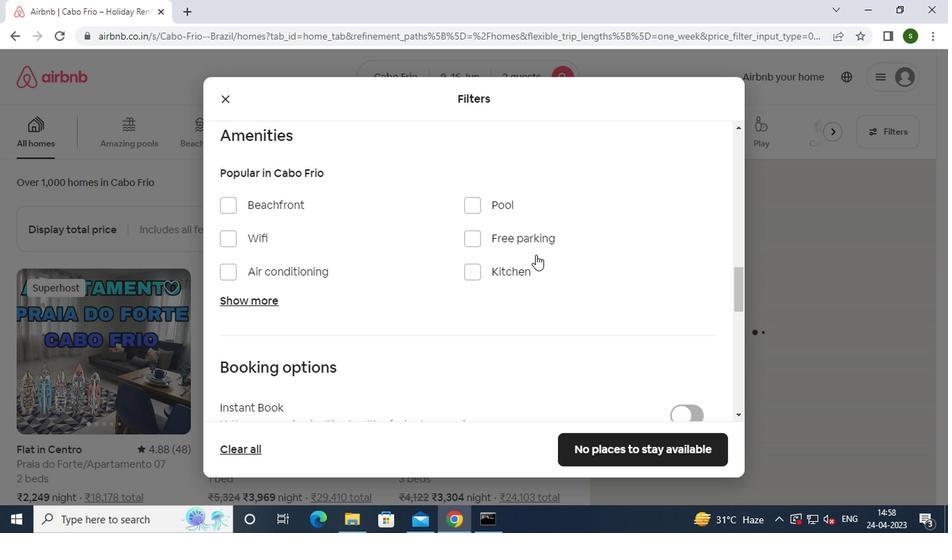 
Action: Mouse moved to (683, 251)
Screenshot: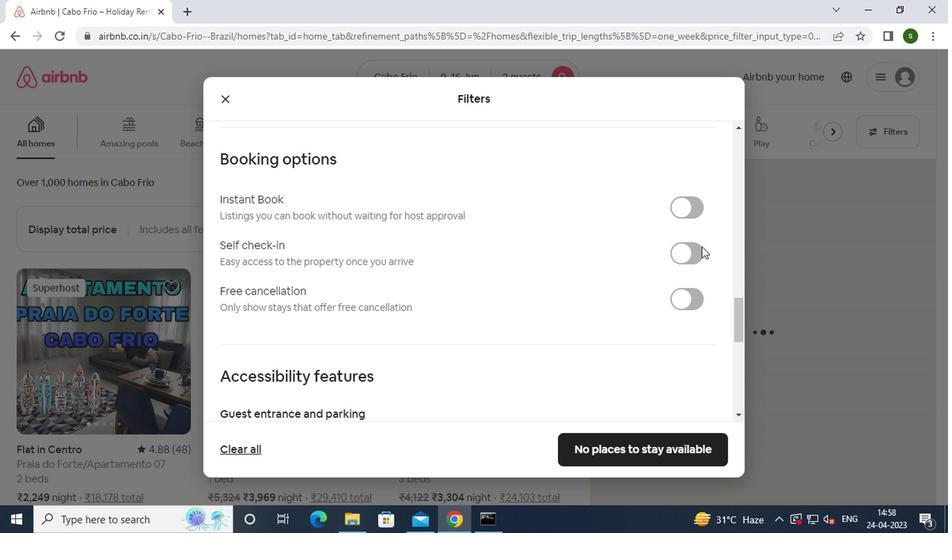 
Action: Mouse pressed left at (683, 251)
Screenshot: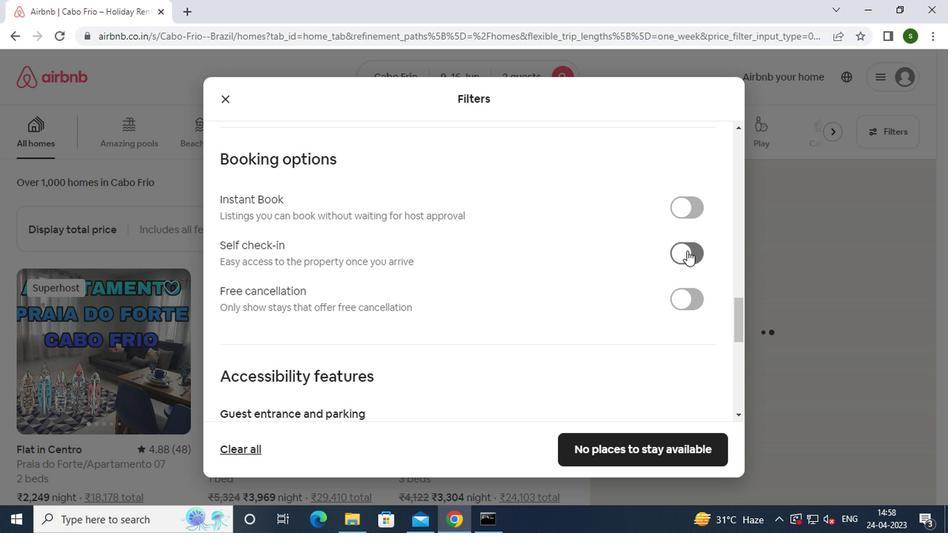 
Action: Mouse moved to (608, 263)
Screenshot: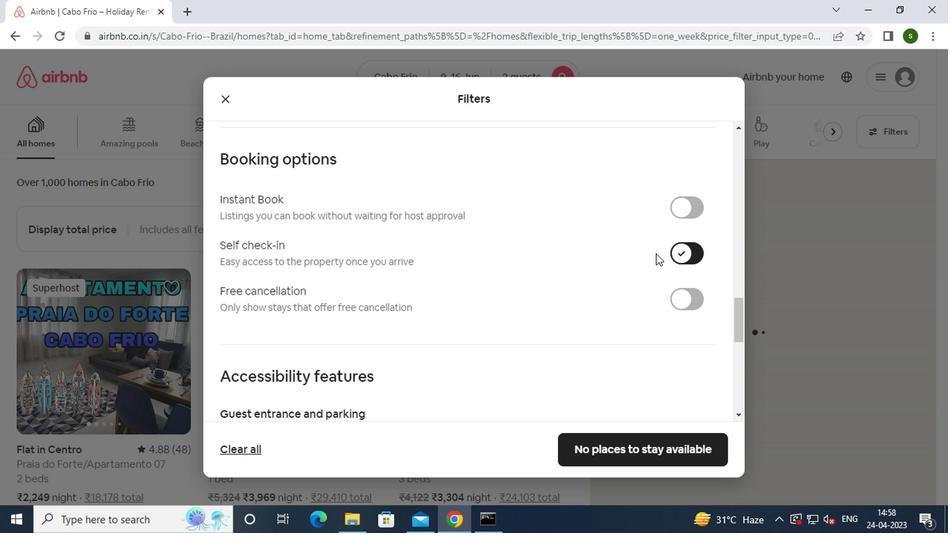 
Action: Mouse scrolled (608, 262) with delta (0, 0)
Screenshot: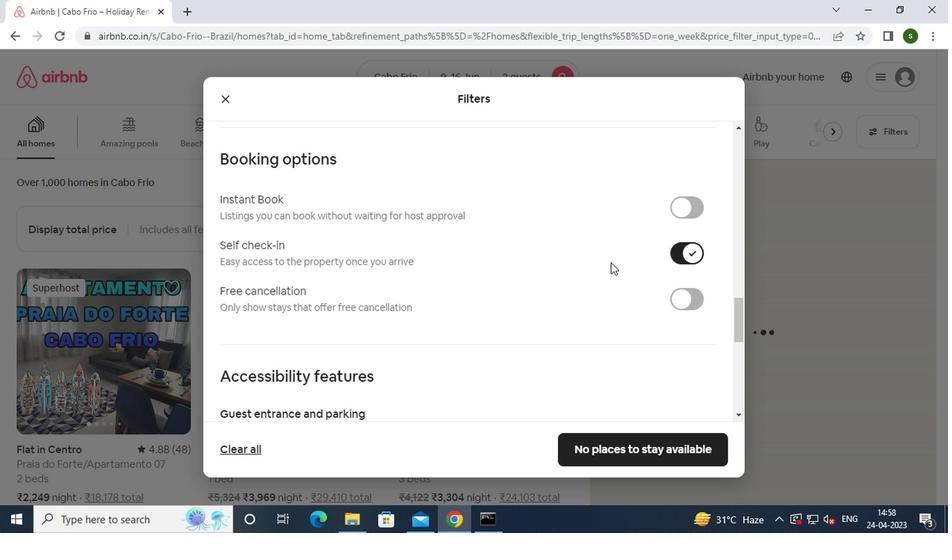 
Action: Mouse scrolled (608, 262) with delta (0, 0)
Screenshot: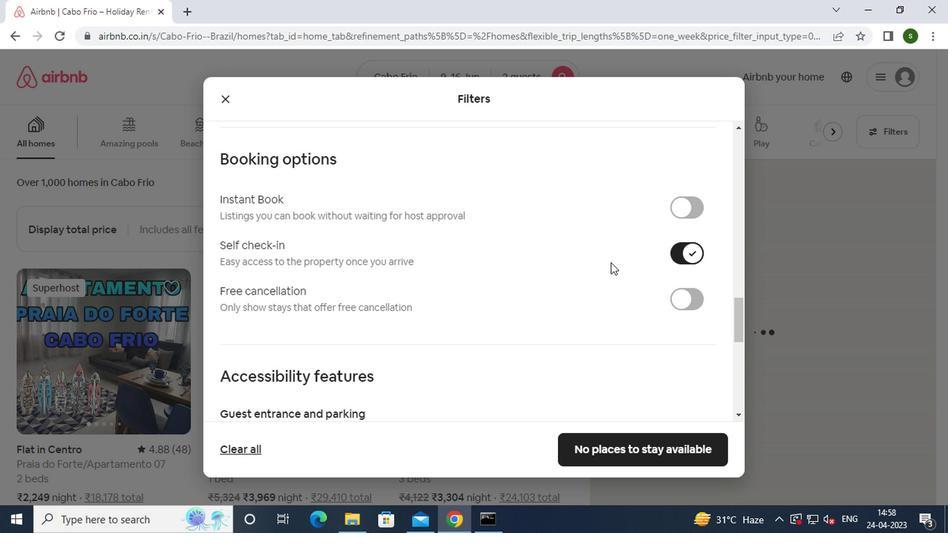 
Action: Mouse scrolled (608, 262) with delta (0, 0)
Screenshot: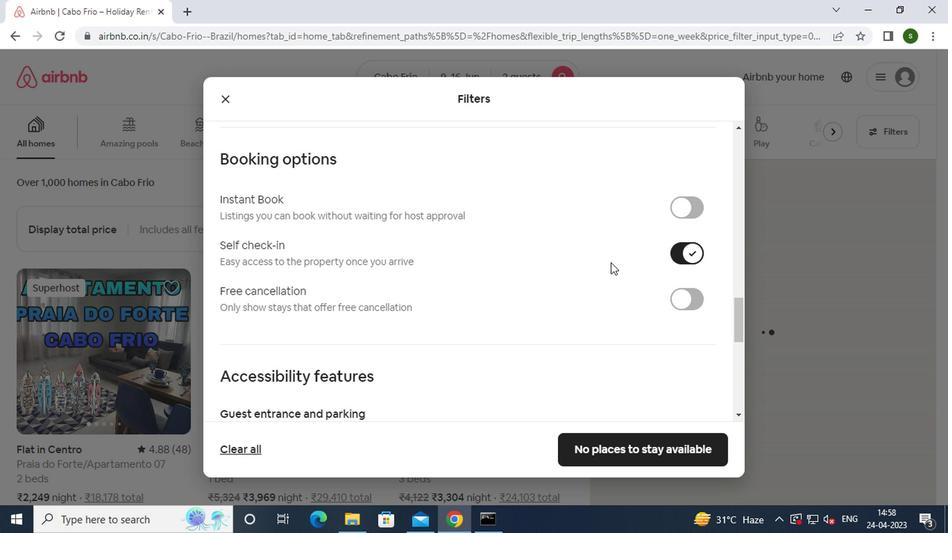
Action: Mouse scrolled (608, 262) with delta (0, 0)
Screenshot: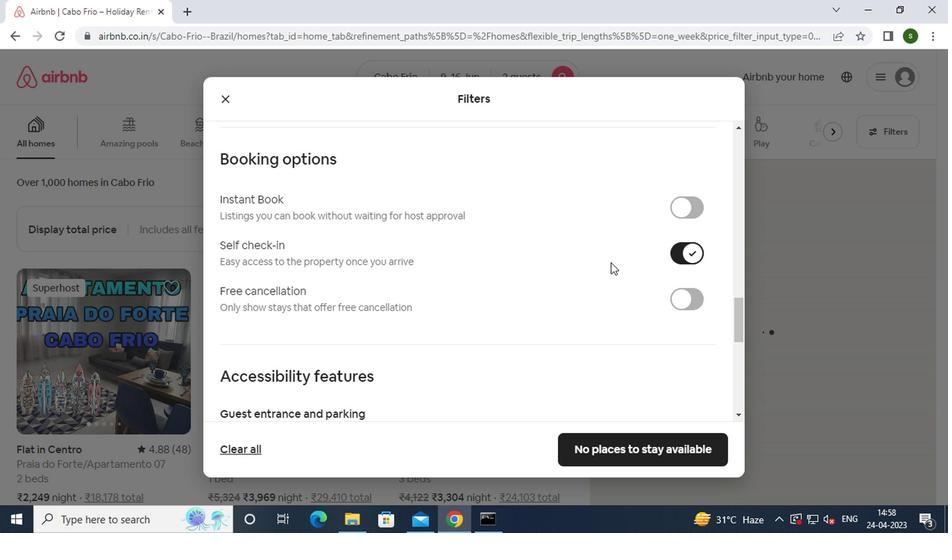 
Action: Mouse scrolled (608, 262) with delta (0, 0)
Screenshot: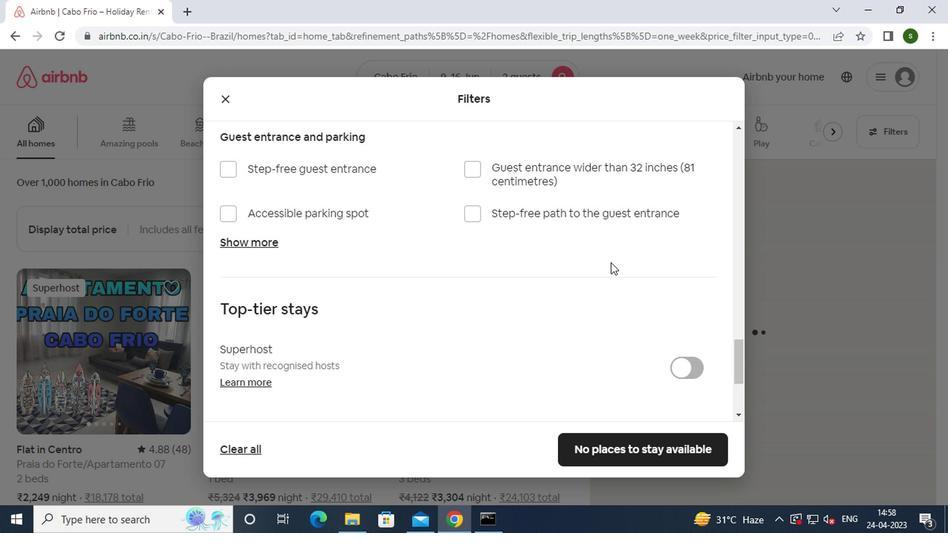 
Action: Mouse scrolled (608, 262) with delta (0, 0)
Screenshot: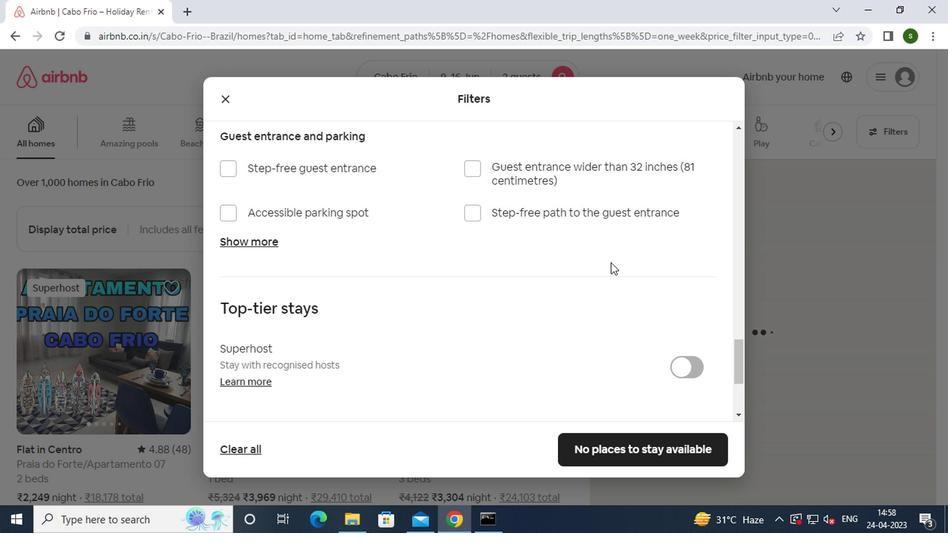 
Action: Mouse scrolled (608, 262) with delta (0, 0)
Screenshot: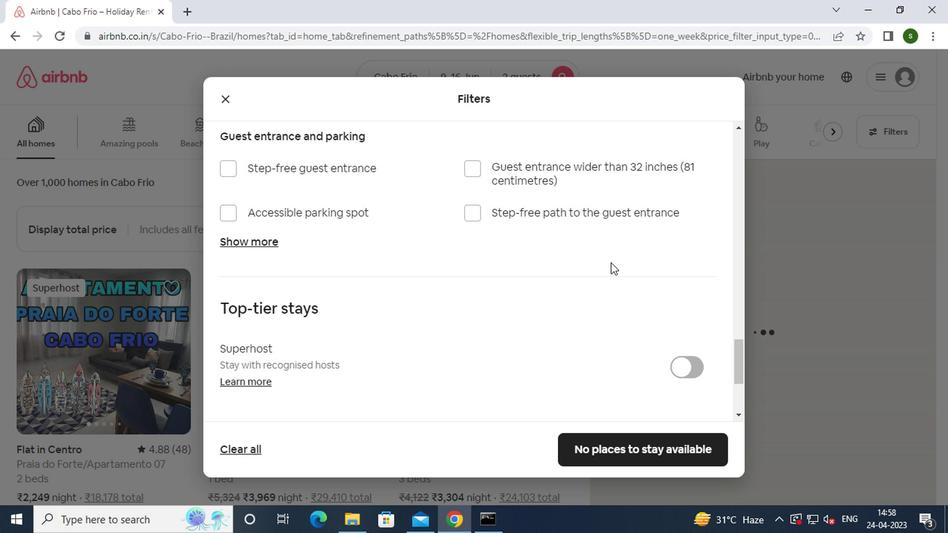 
Action: Mouse scrolled (608, 262) with delta (0, 0)
Screenshot: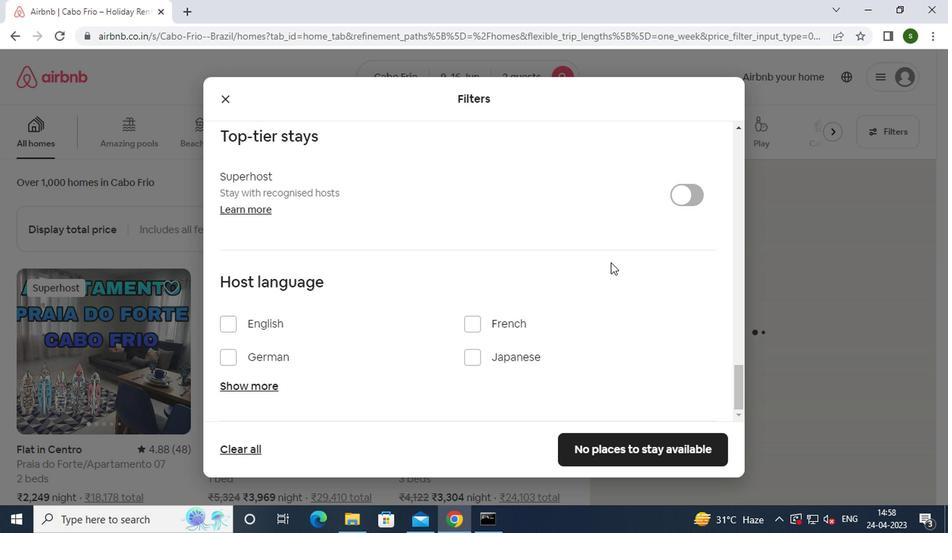
Action: Mouse scrolled (608, 262) with delta (0, 0)
Screenshot: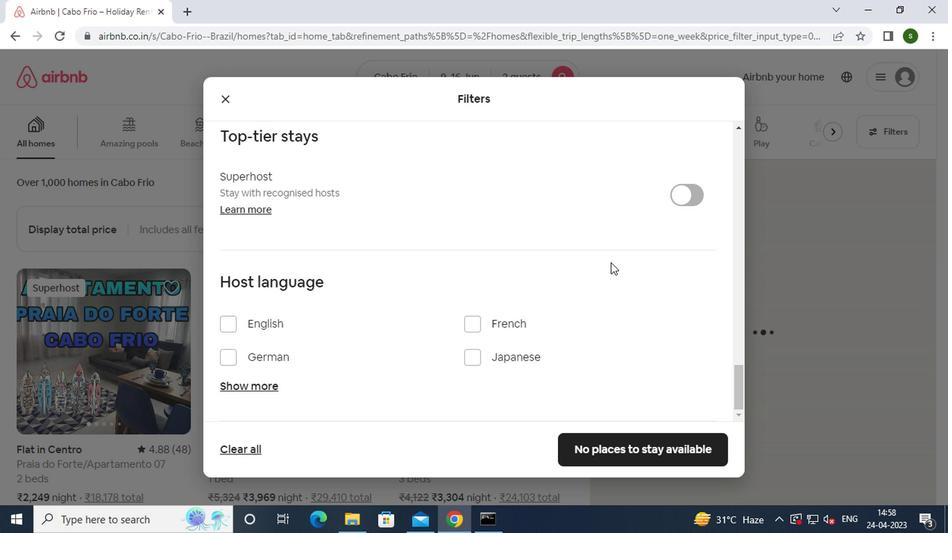 
Action: Mouse moved to (632, 445)
Screenshot: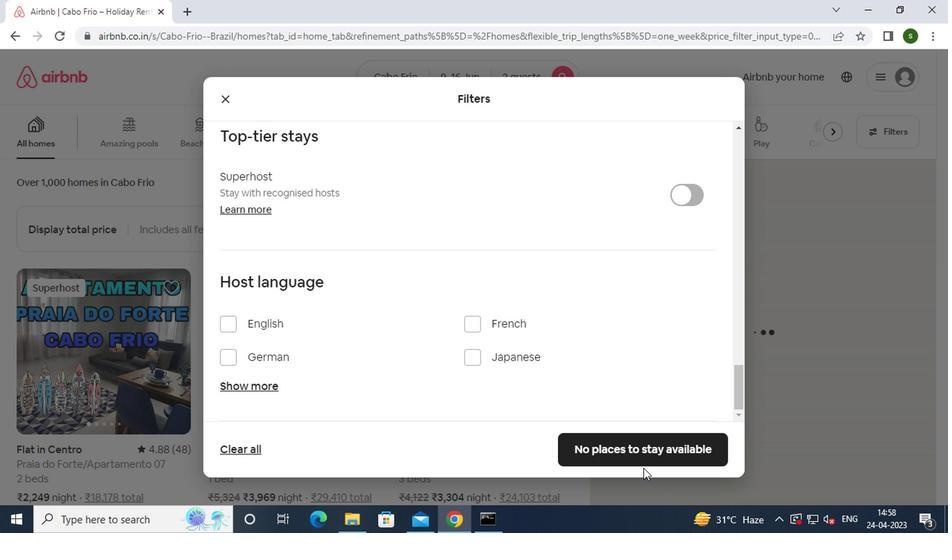 
Action: Mouse pressed left at (632, 445)
Screenshot: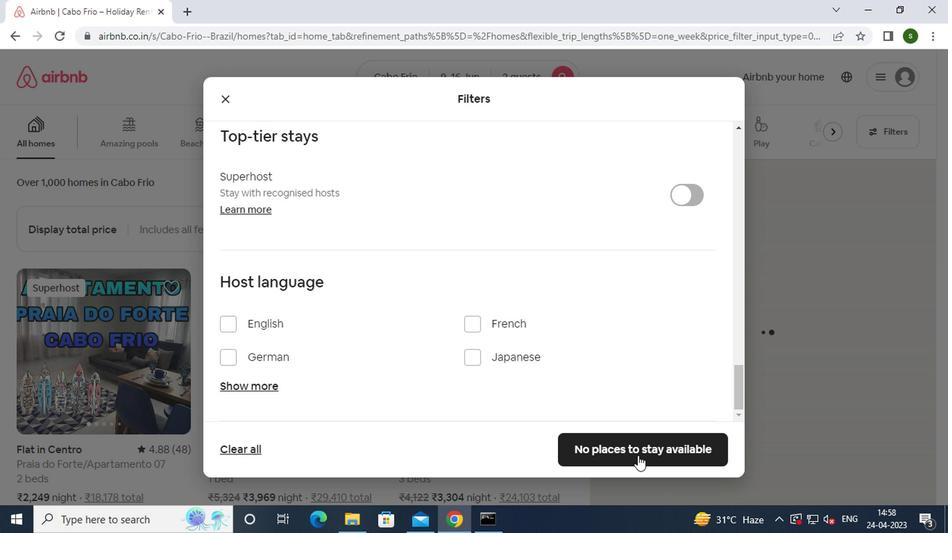 
Action: Mouse moved to (484, 186)
Screenshot: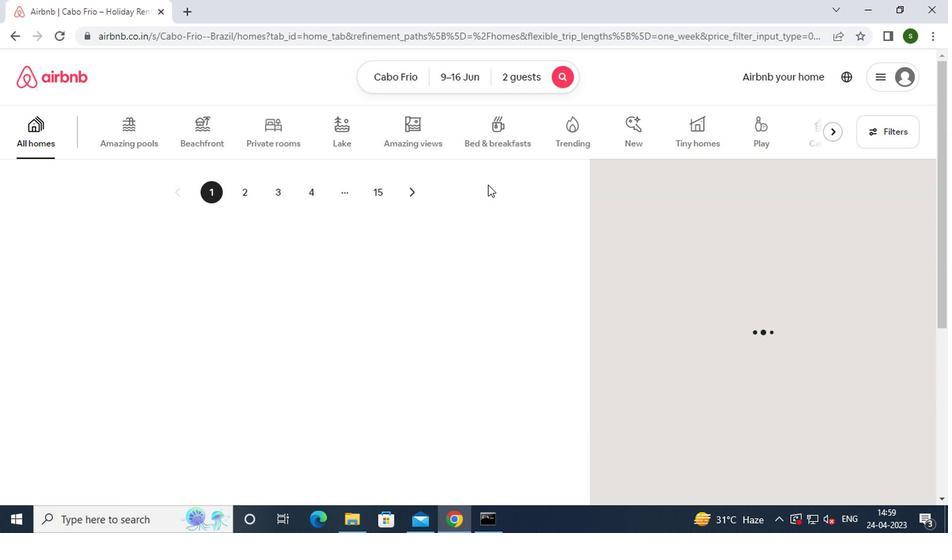 
